 Task: Create a due date automation trigger when advanced on, on the wednesday after a card is due add content without an empty description at 11:00 AM.
Action: Mouse moved to (1125, 351)
Screenshot: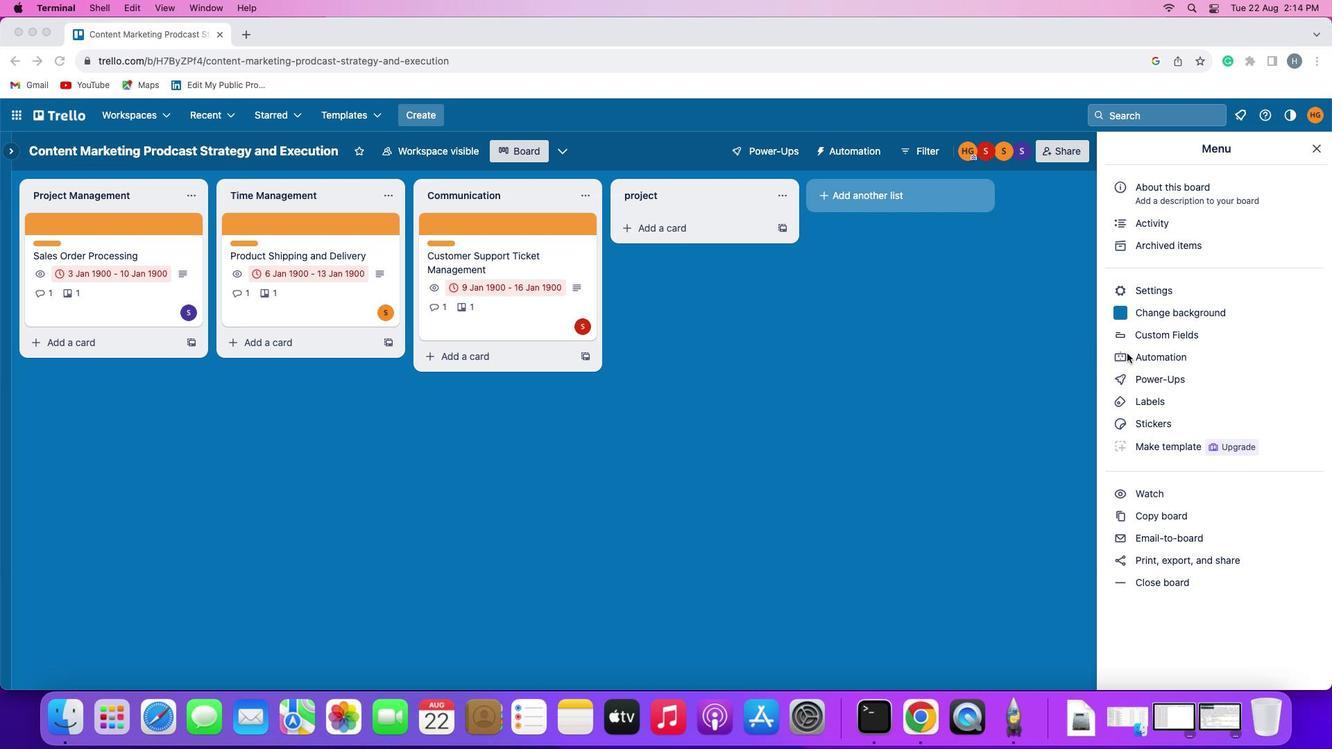 
Action: Mouse pressed left at (1125, 351)
Screenshot: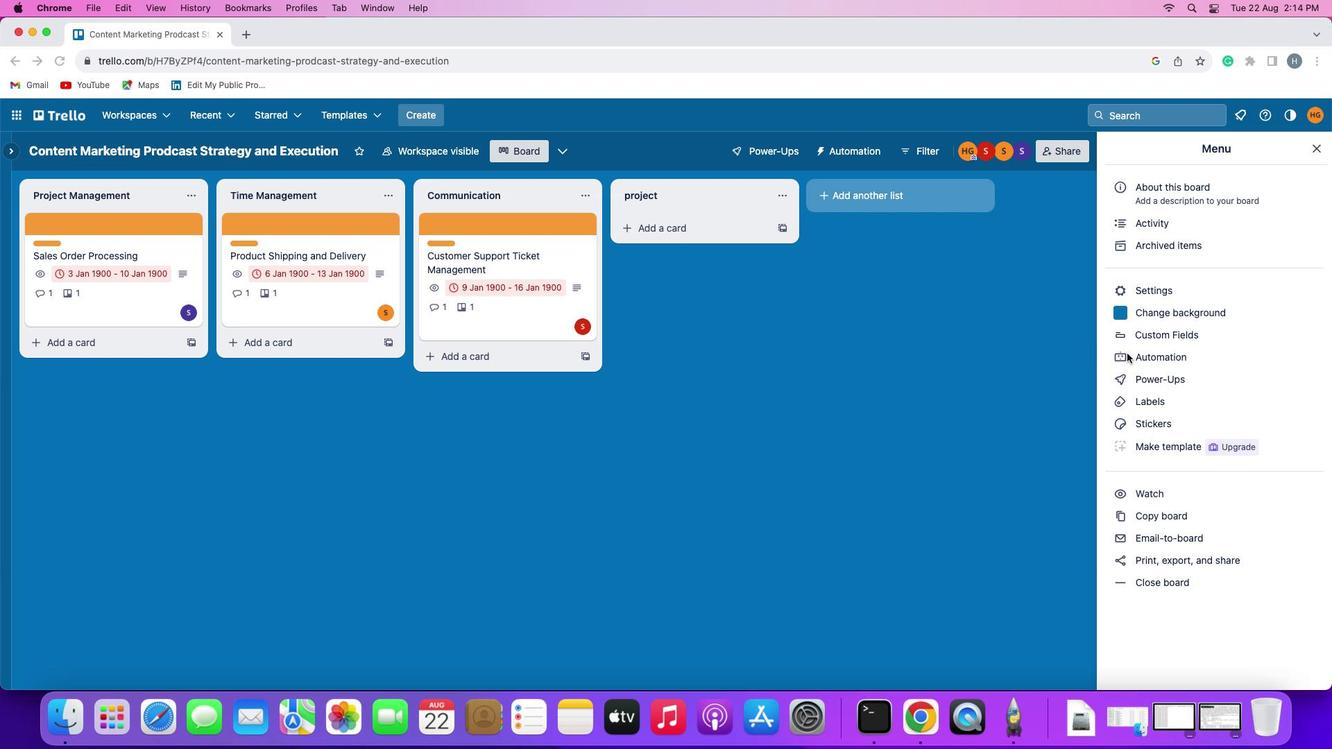 
Action: Mouse pressed left at (1125, 351)
Screenshot: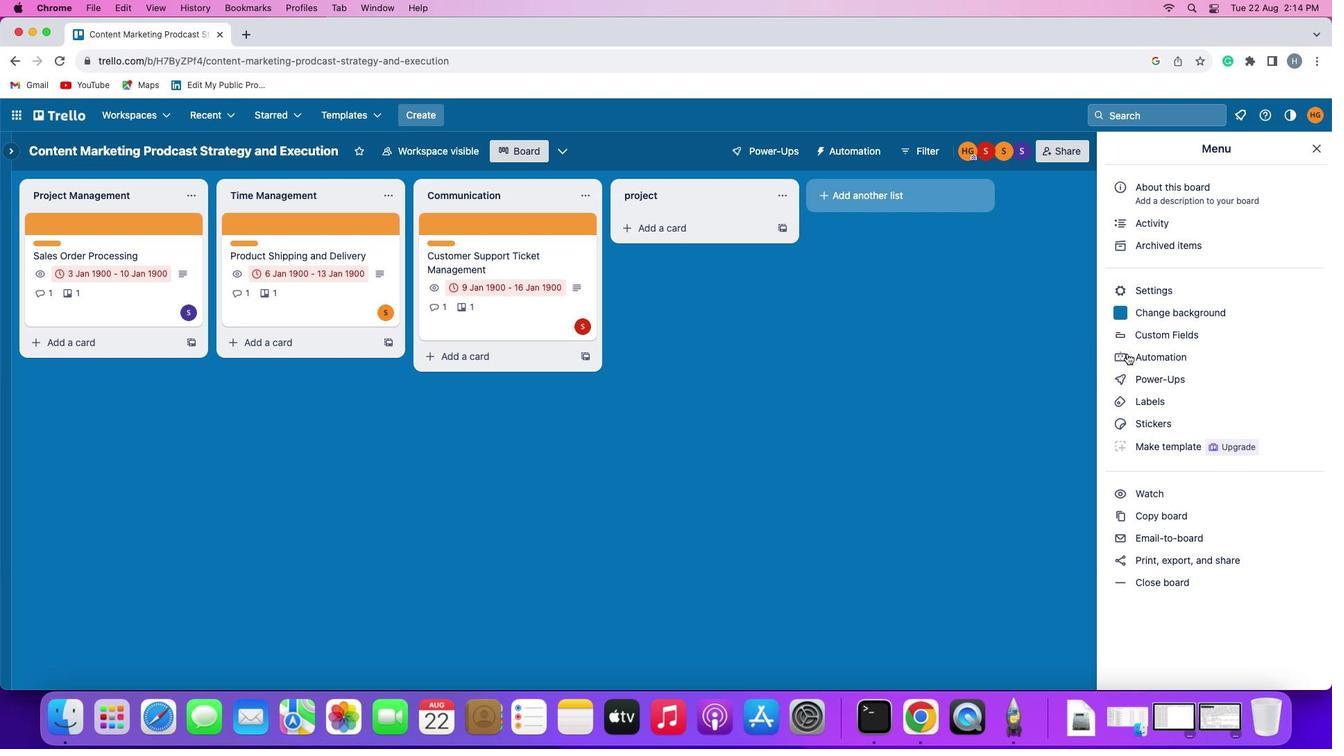 
Action: Mouse moved to (86, 328)
Screenshot: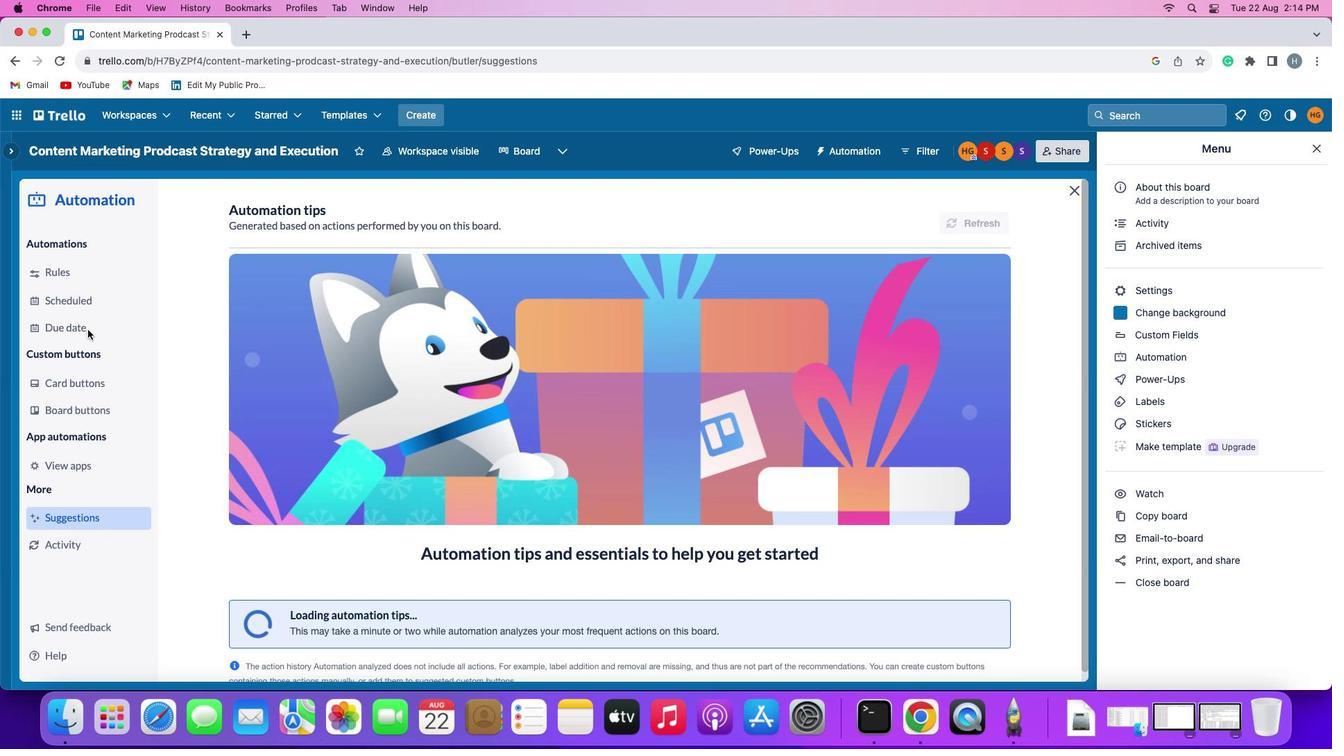
Action: Mouse pressed left at (86, 328)
Screenshot: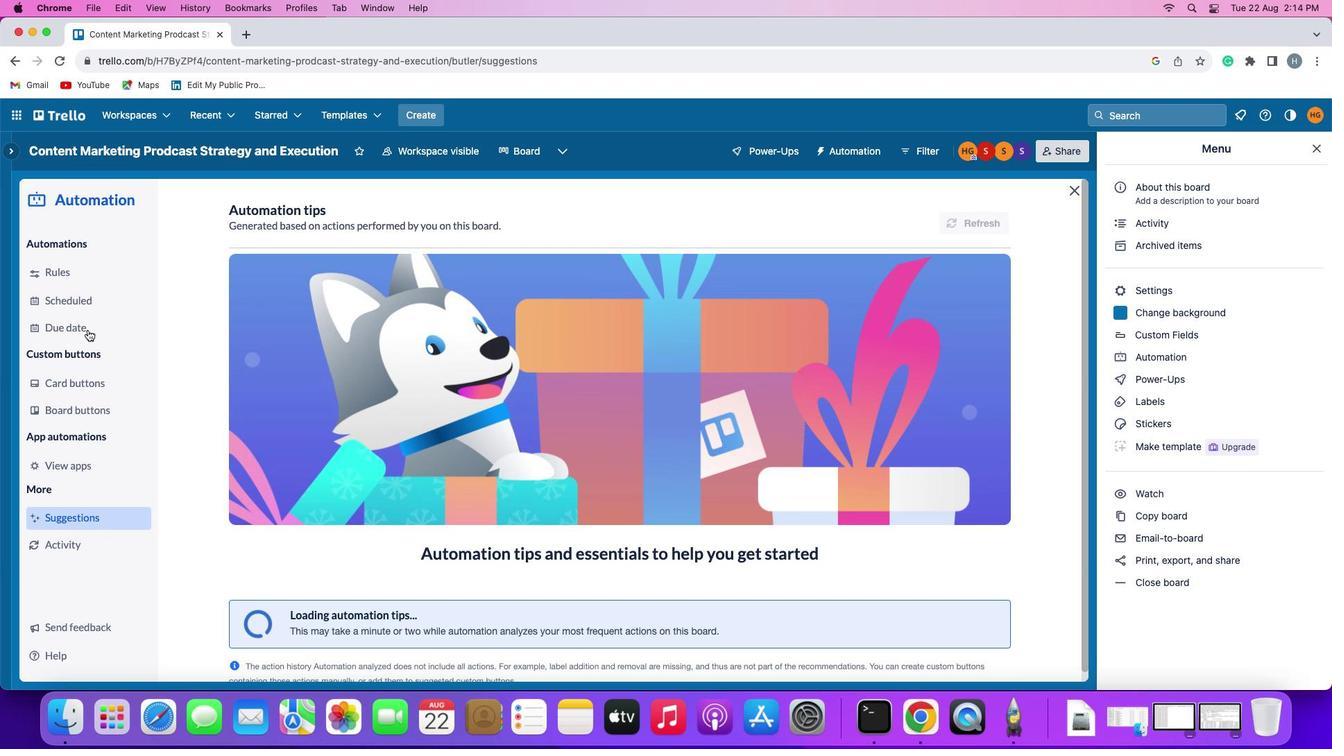 
Action: Mouse moved to (918, 211)
Screenshot: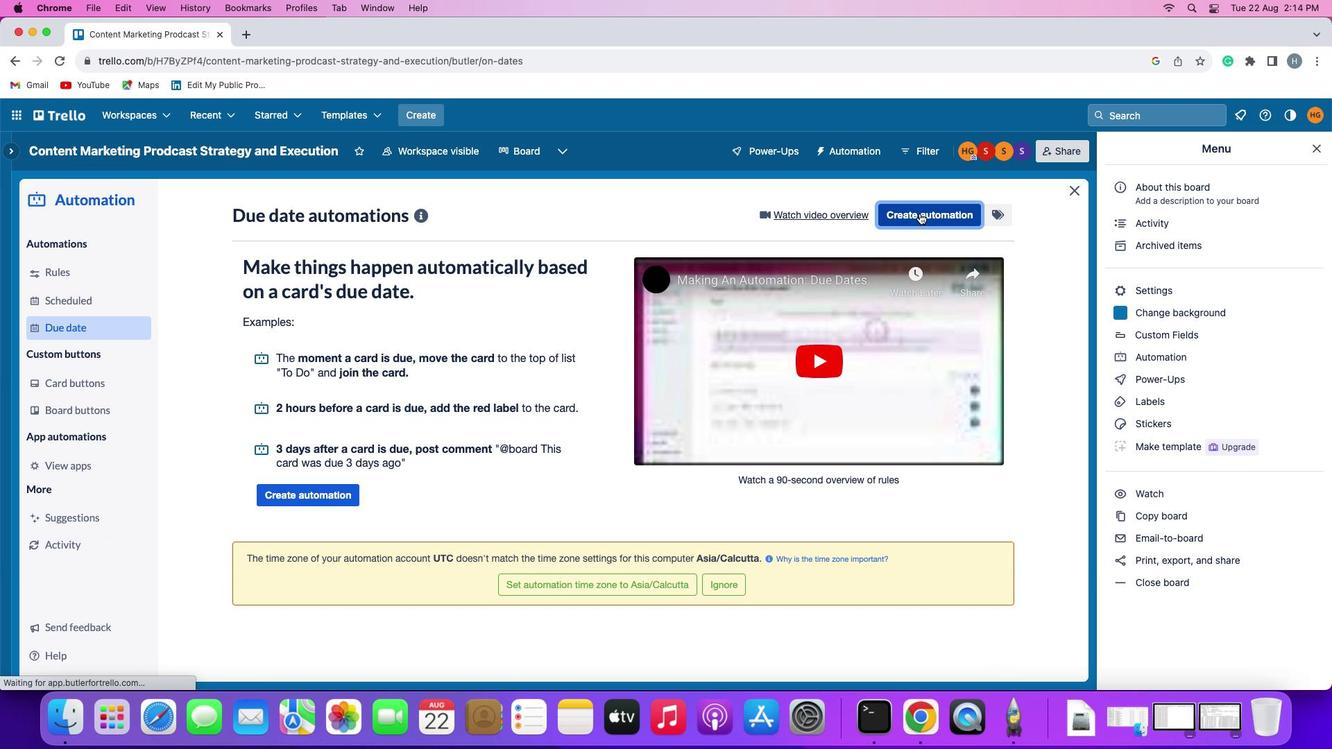 
Action: Mouse pressed left at (918, 211)
Screenshot: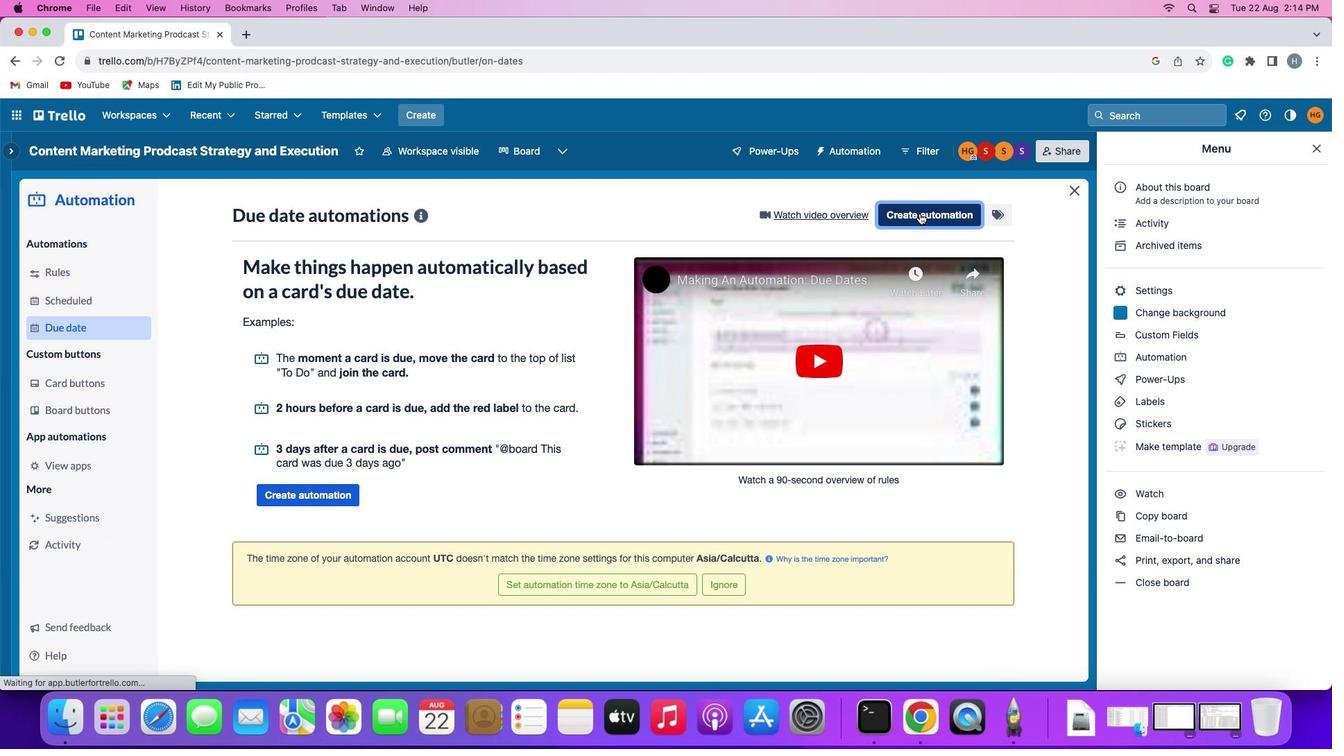 
Action: Mouse moved to (267, 346)
Screenshot: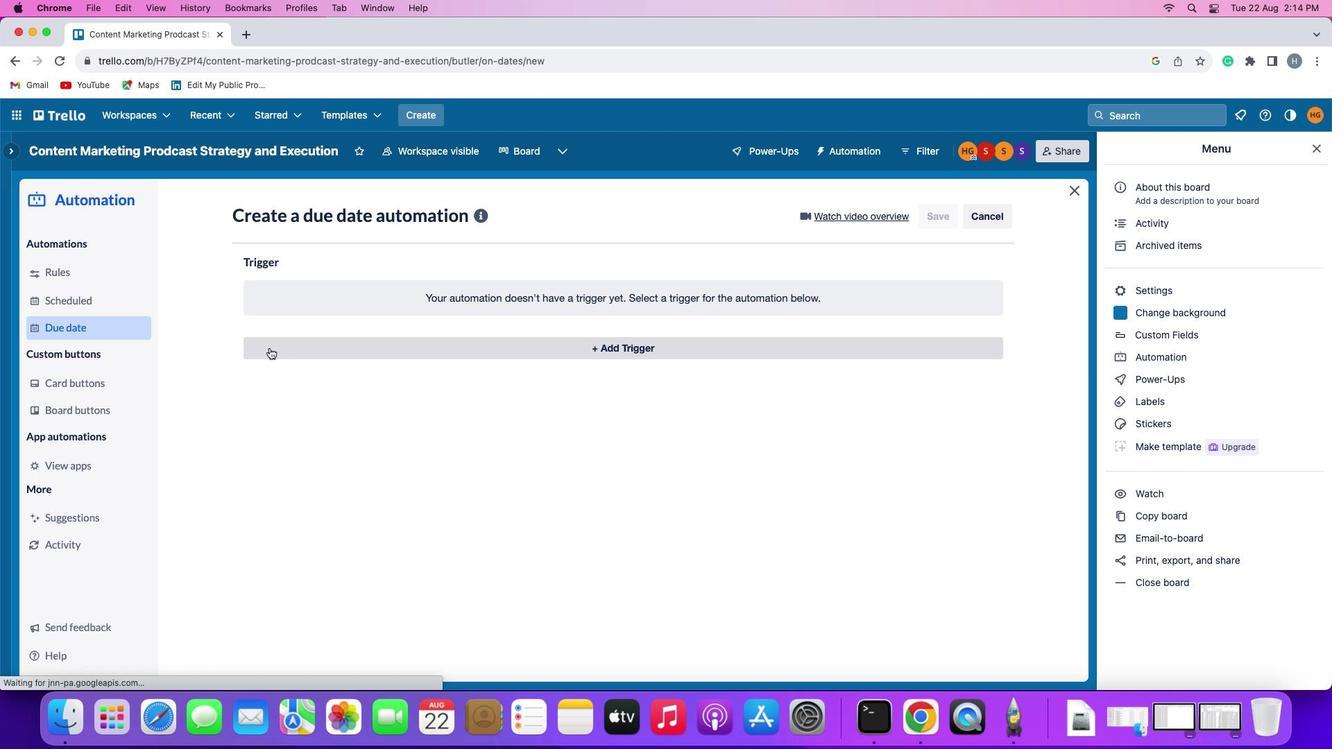 
Action: Mouse pressed left at (267, 346)
Screenshot: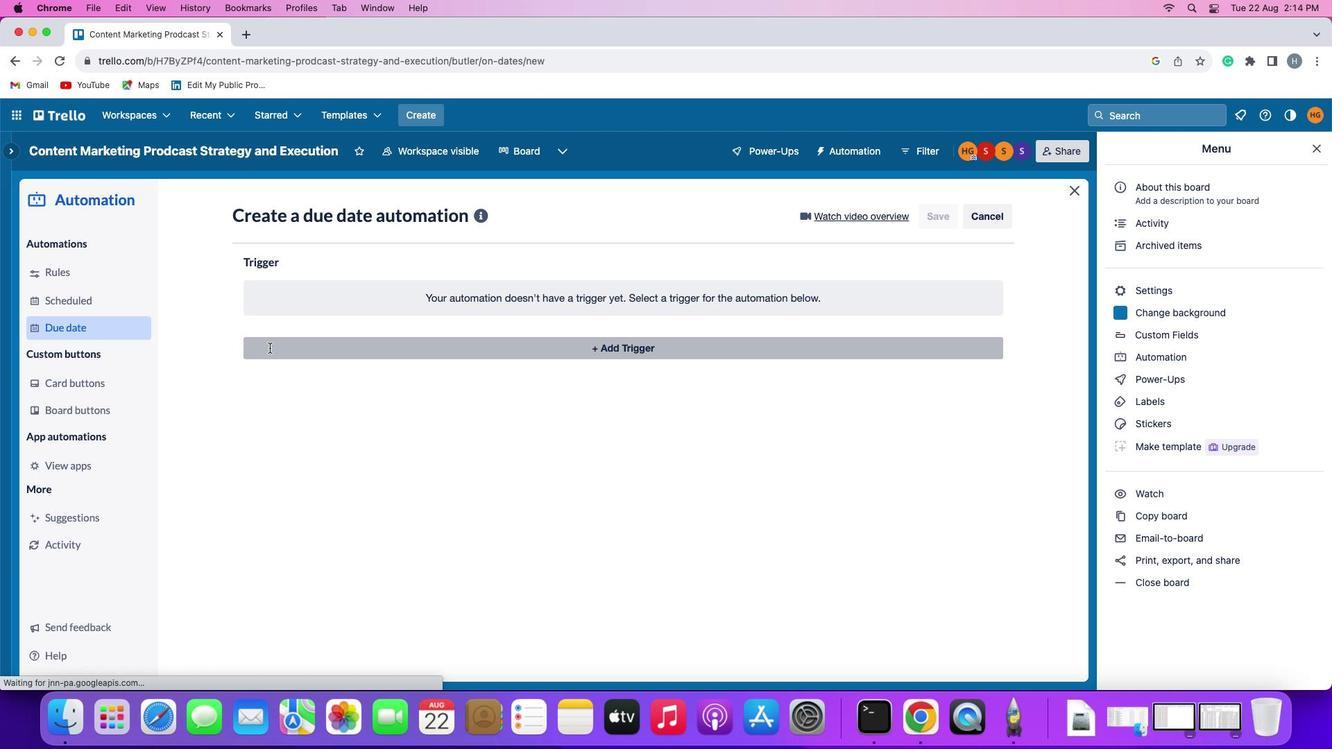 
Action: Mouse moved to (300, 598)
Screenshot: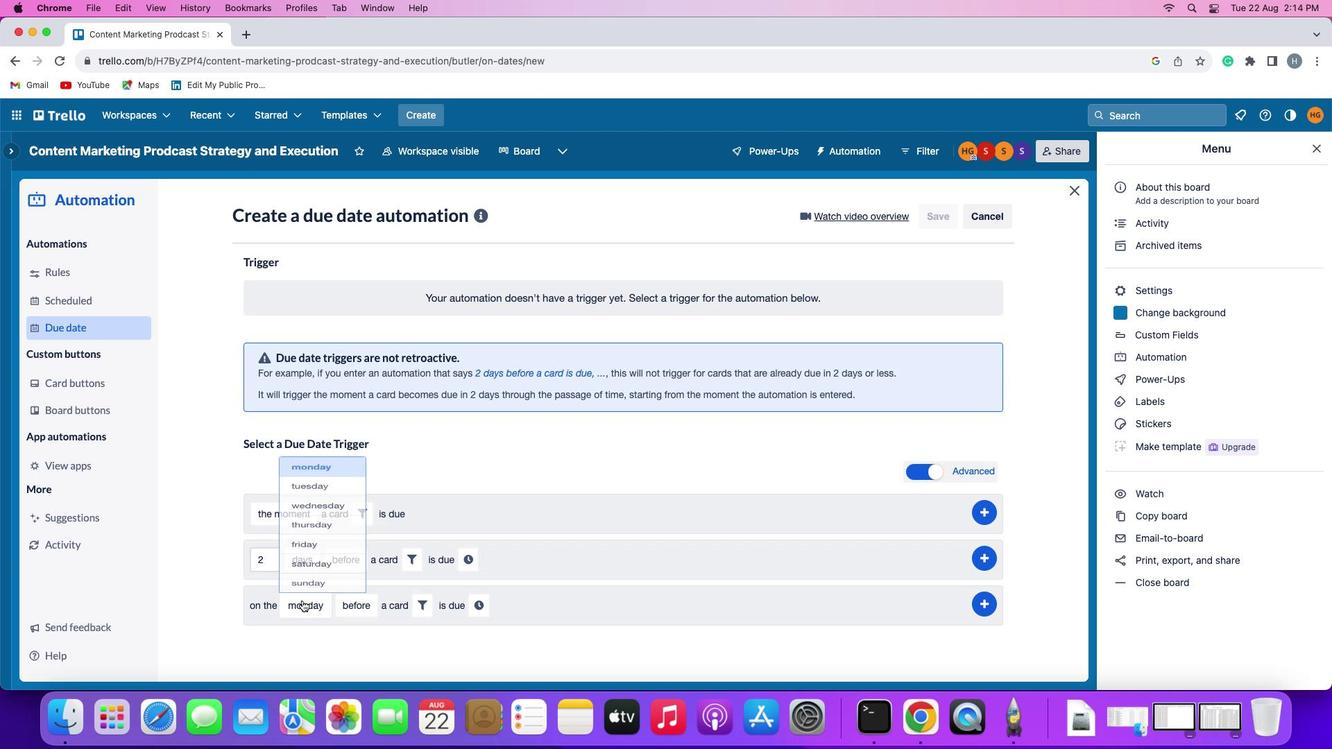 
Action: Mouse pressed left at (300, 598)
Screenshot: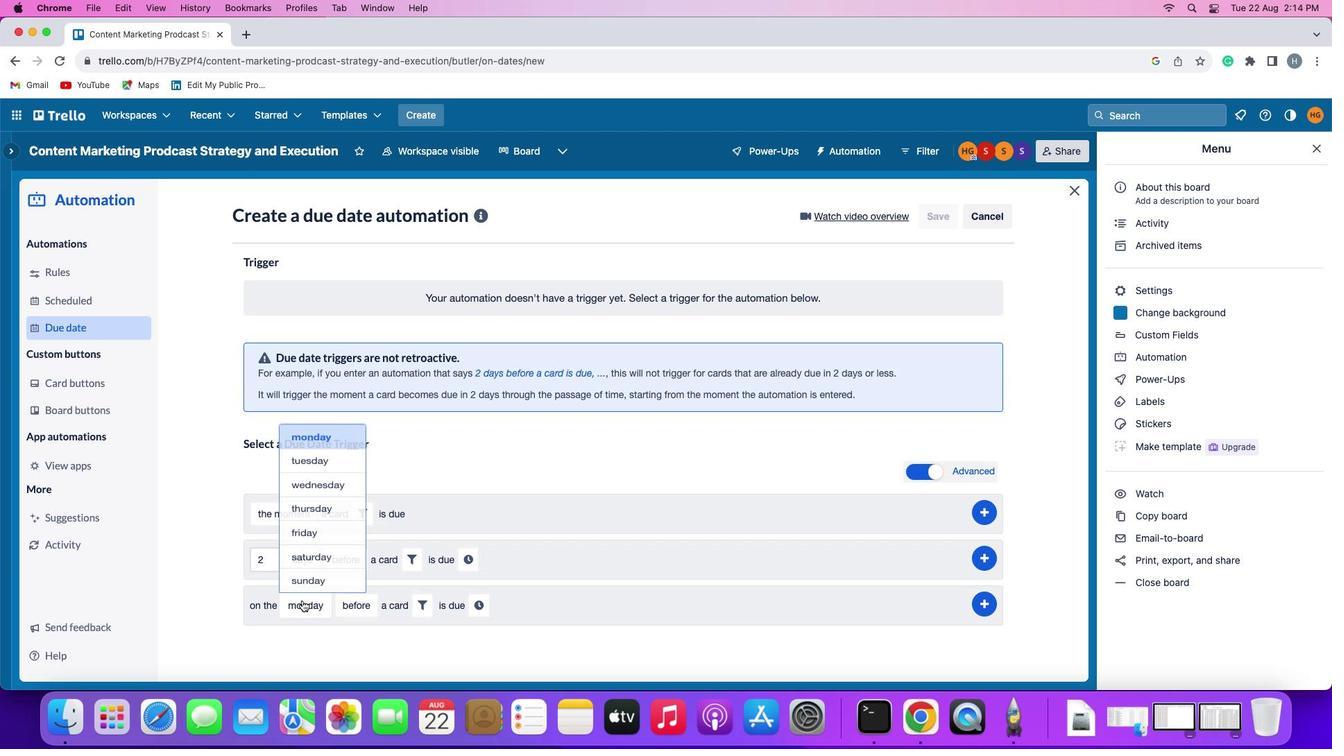 
Action: Mouse moved to (327, 465)
Screenshot: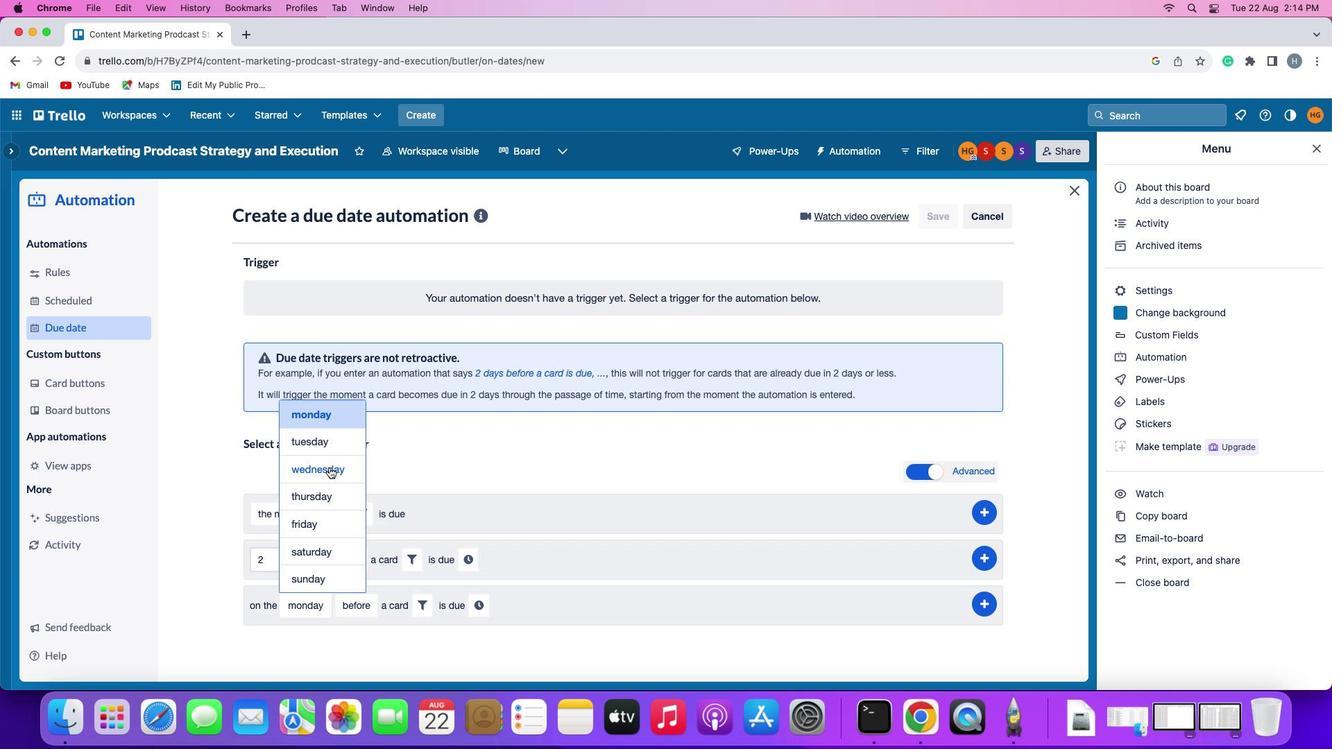 
Action: Mouse pressed left at (327, 465)
Screenshot: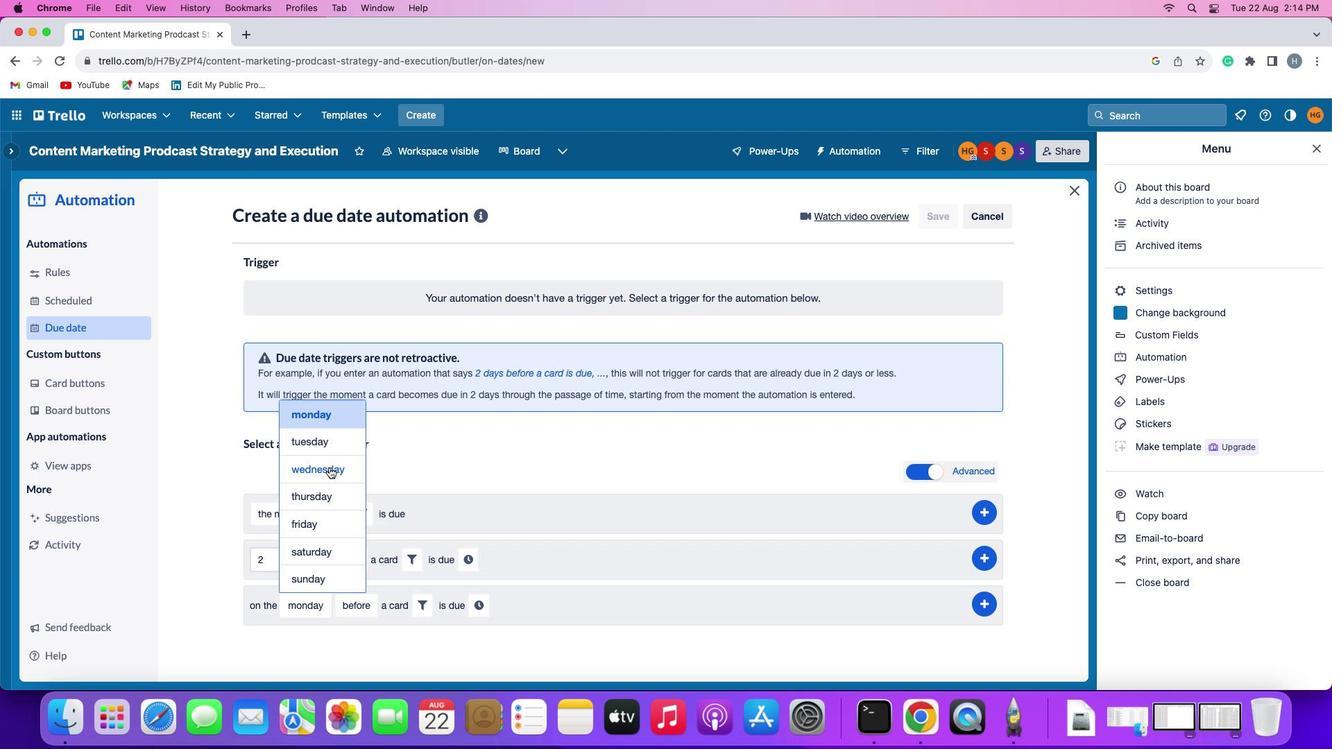 
Action: Mouse moved to (377, 605)
Screenshot: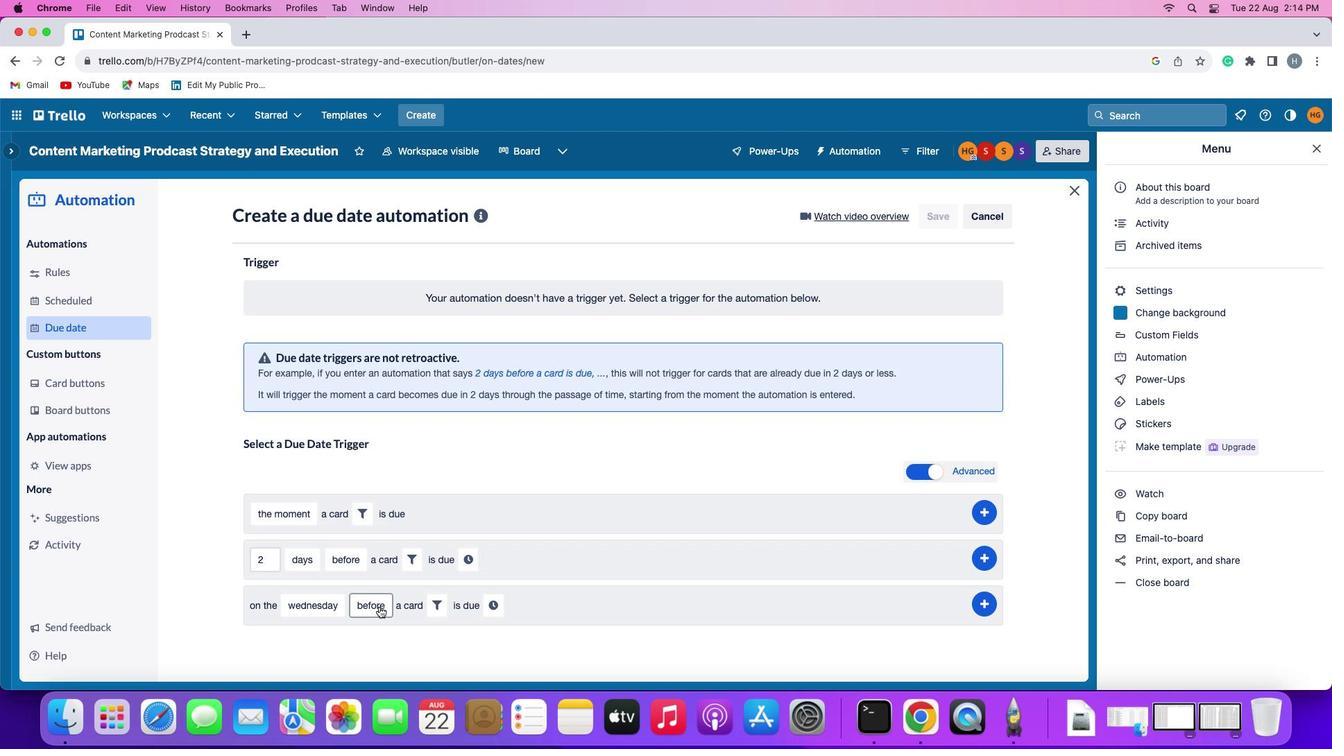 
Action: Mouse pressed left at (377, 605)
Screenshot: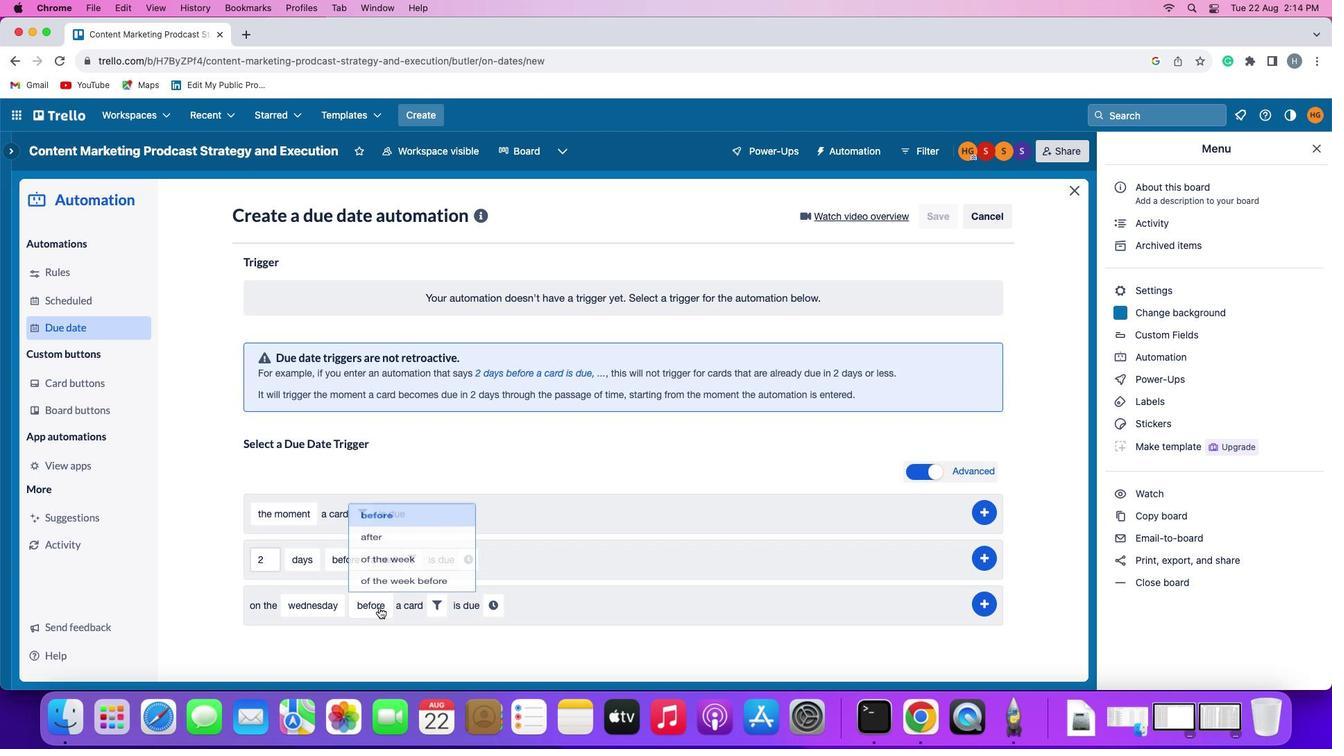 
Action: Mouse moved to (396, 525)
Screenshot: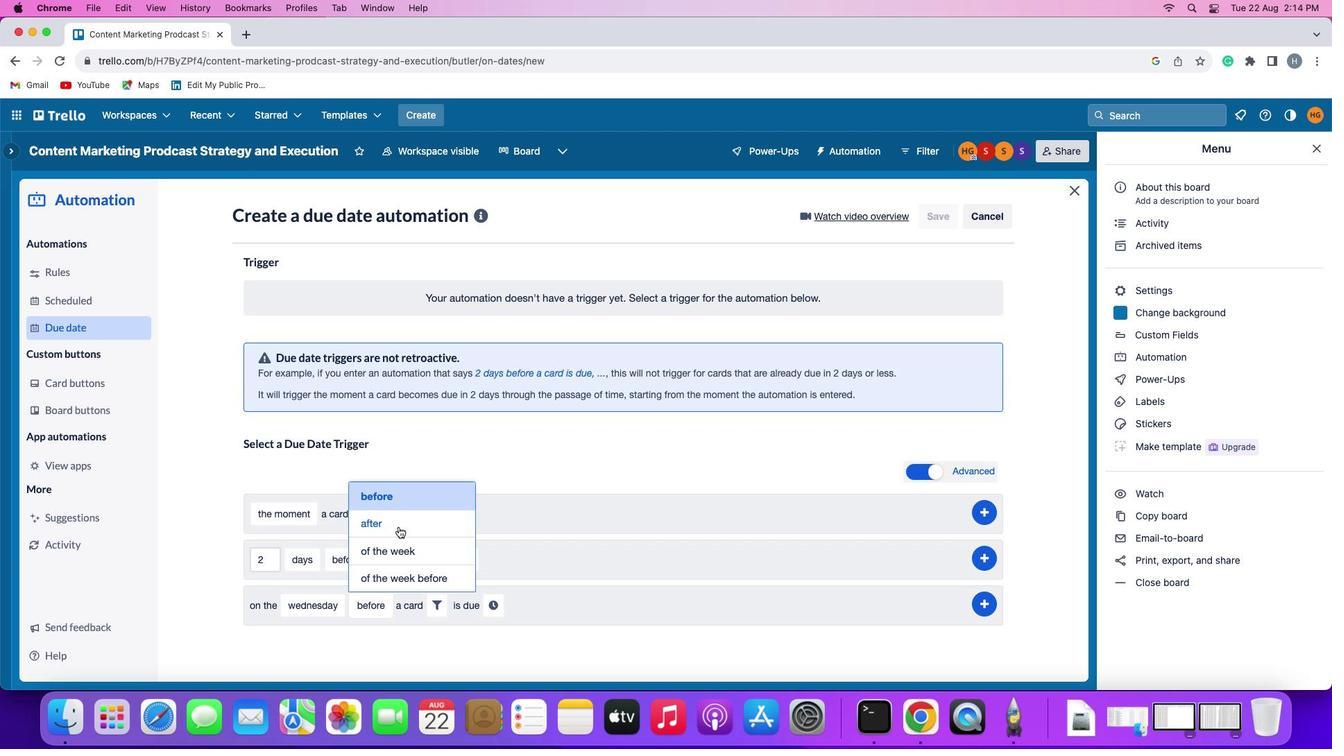 
Action: Mouse pressed left at (396, 525)
Screenshot: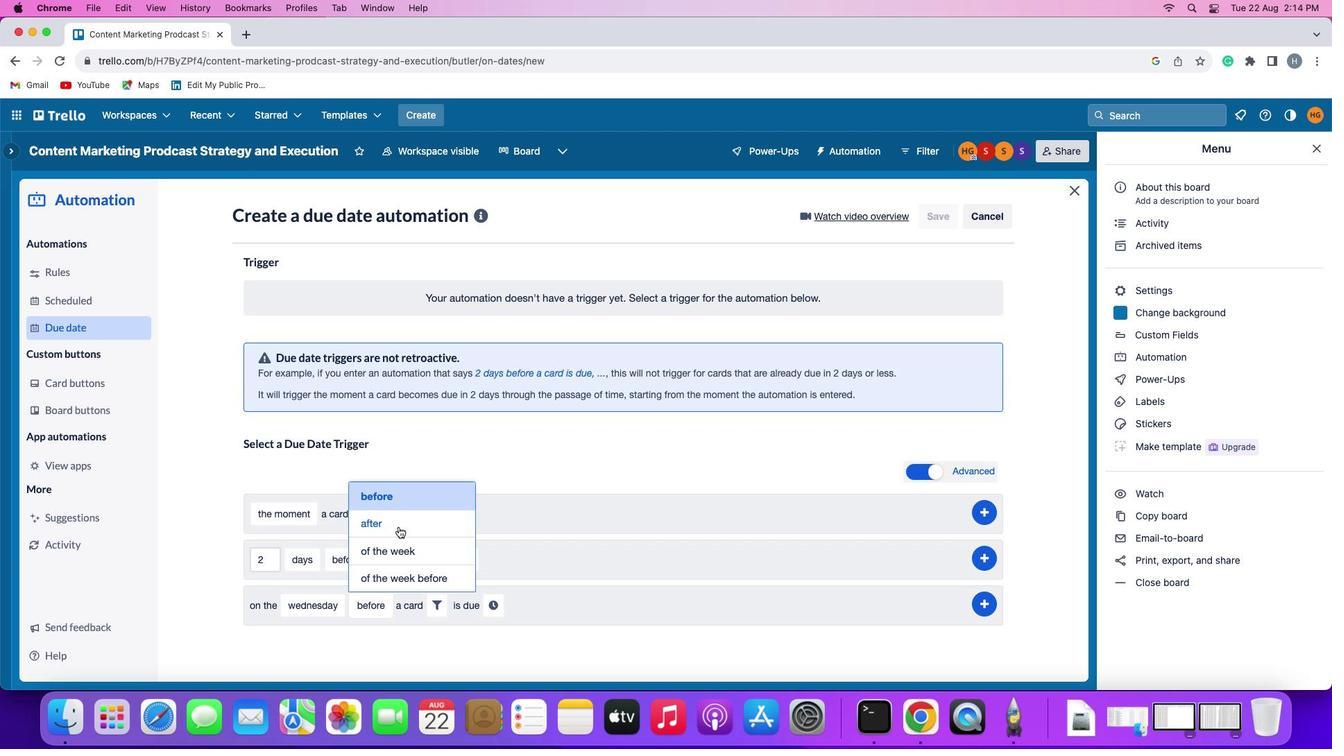
Action: Mouse moved to (431, 608)
Screenshot: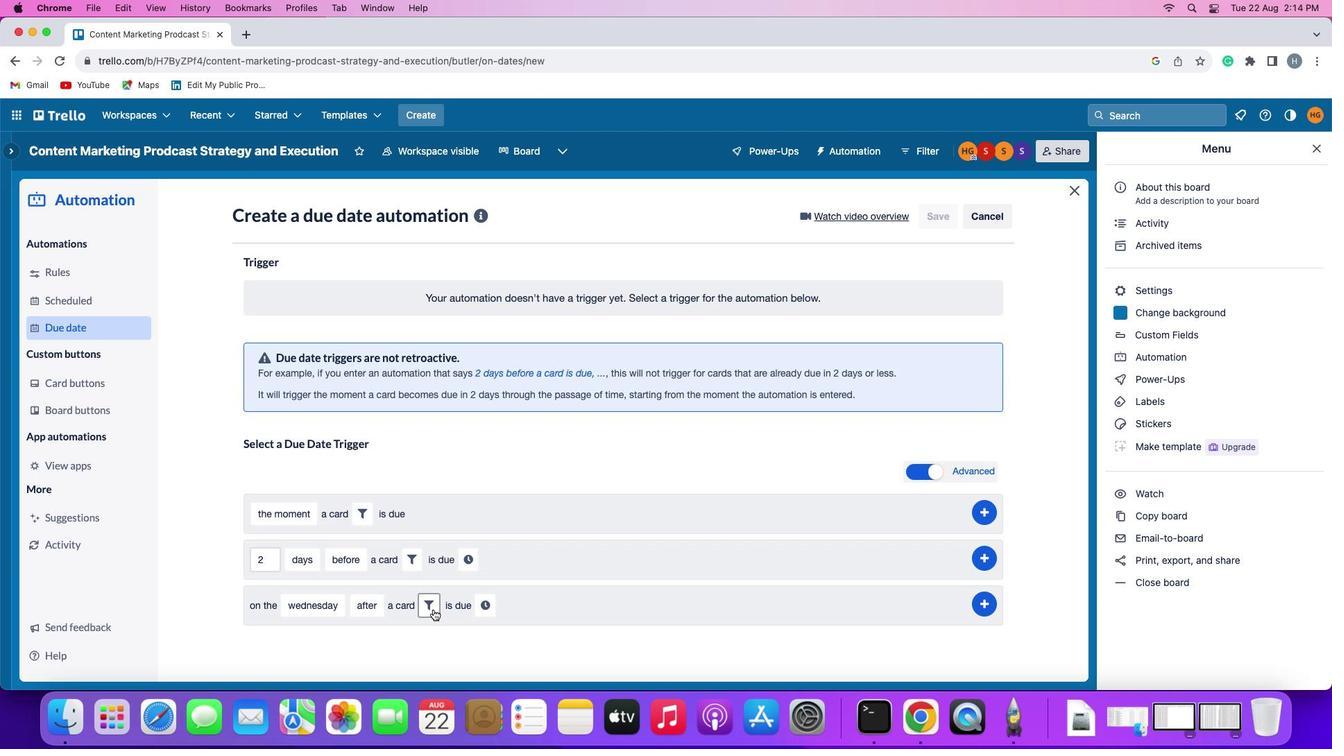 
Action: Mouse pressed left at (431, 608)
Screenshot: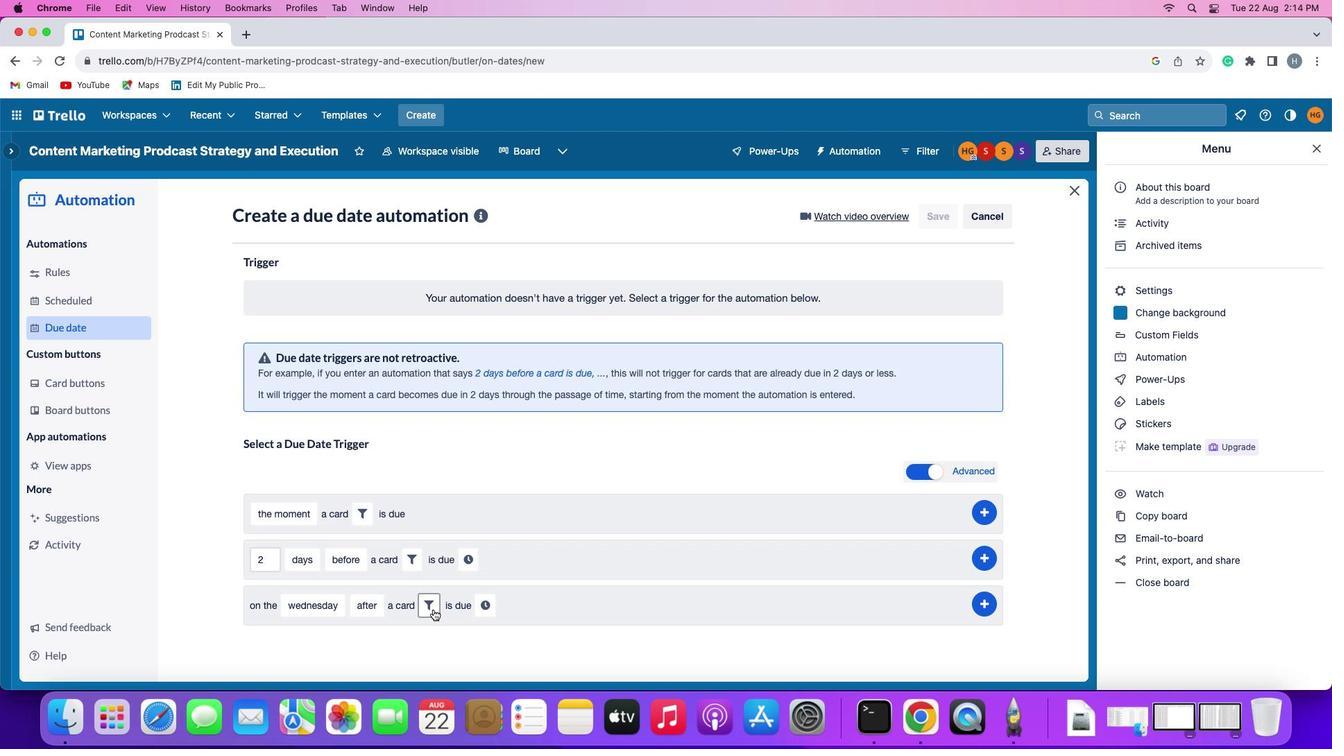 
Action: Mouse moved to (589, 644)
Screenshot: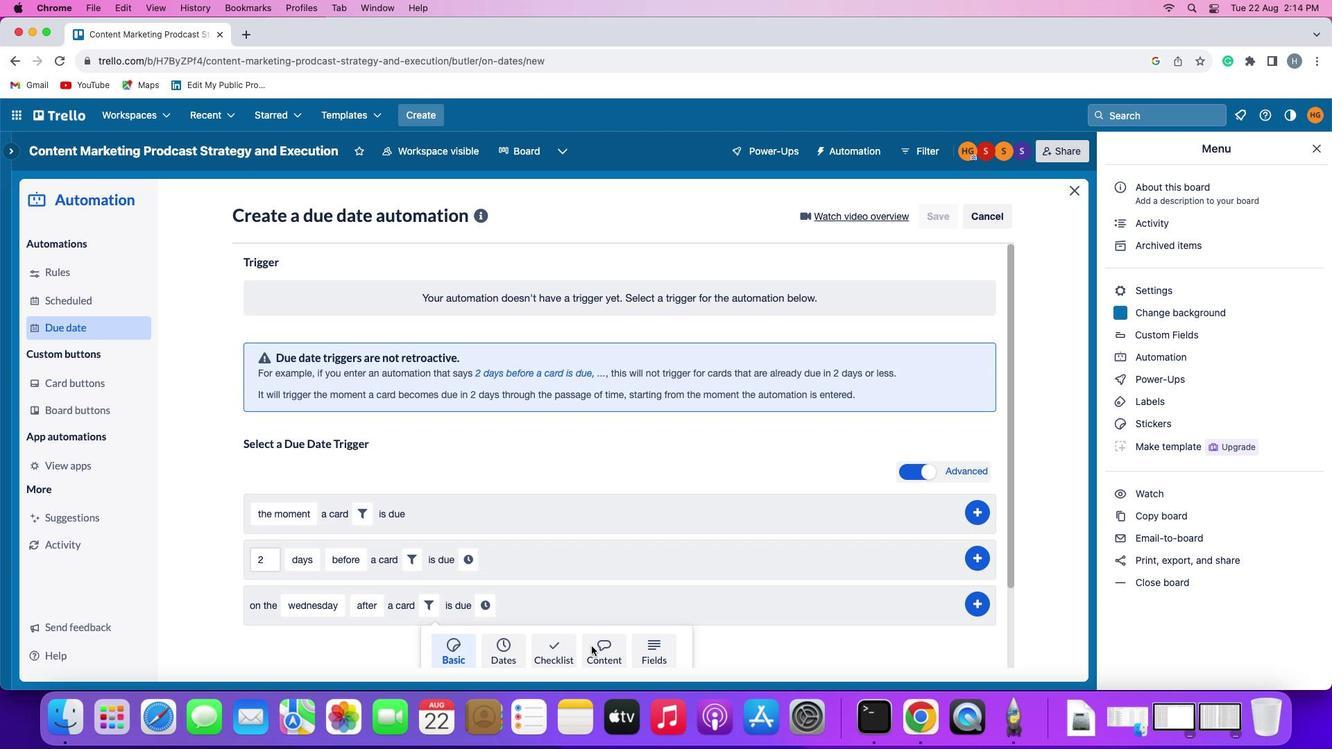 
Action: Mouse pressed left at (589, 644)
Screenshot: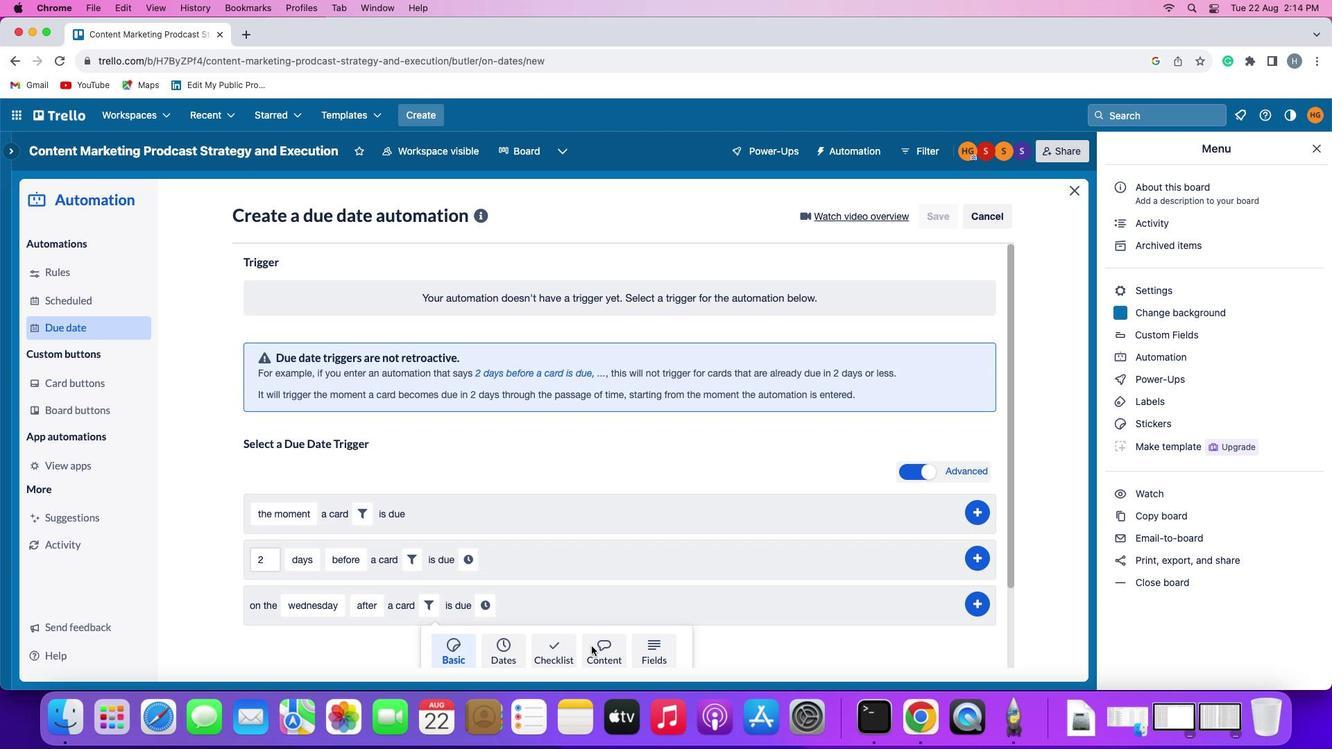 
Action: Mouse moved to (378, 630)
Screenshot: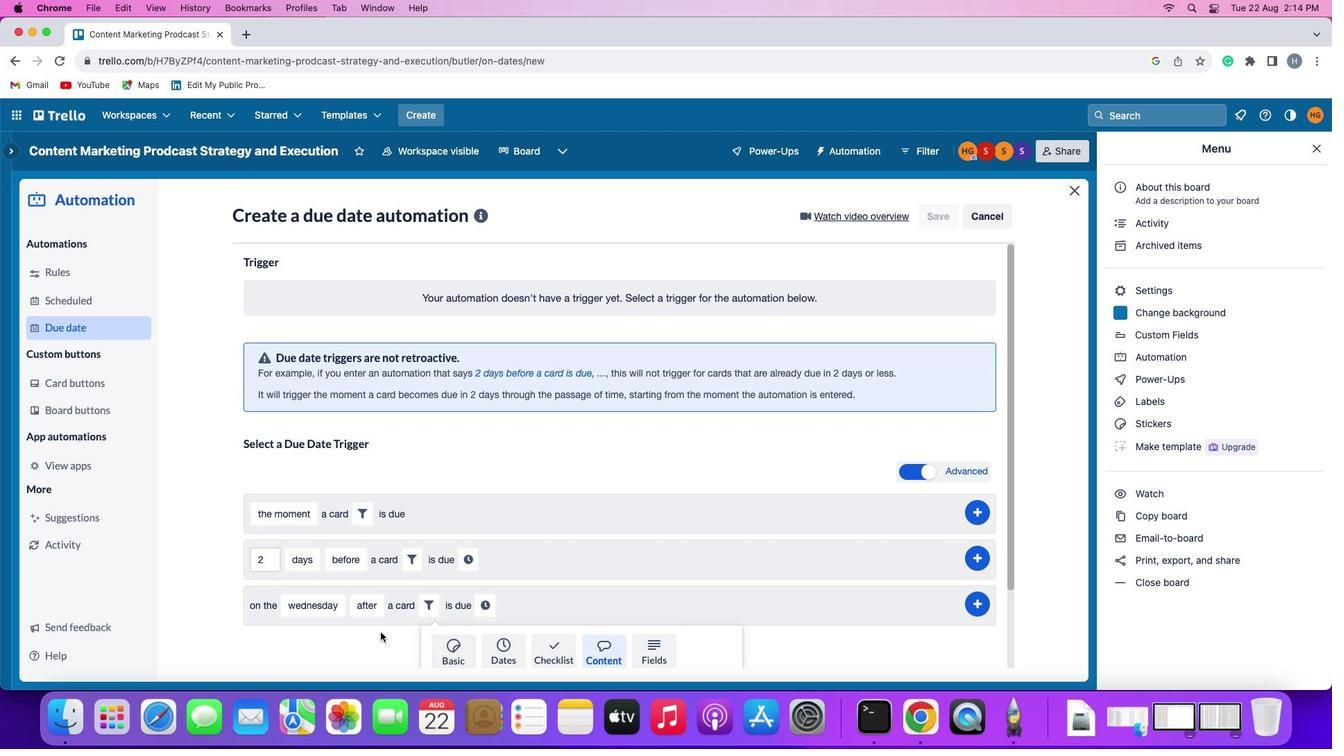 
Action: Mouse scrolled (378, 630) with delta (-1, -2)
Screenshot: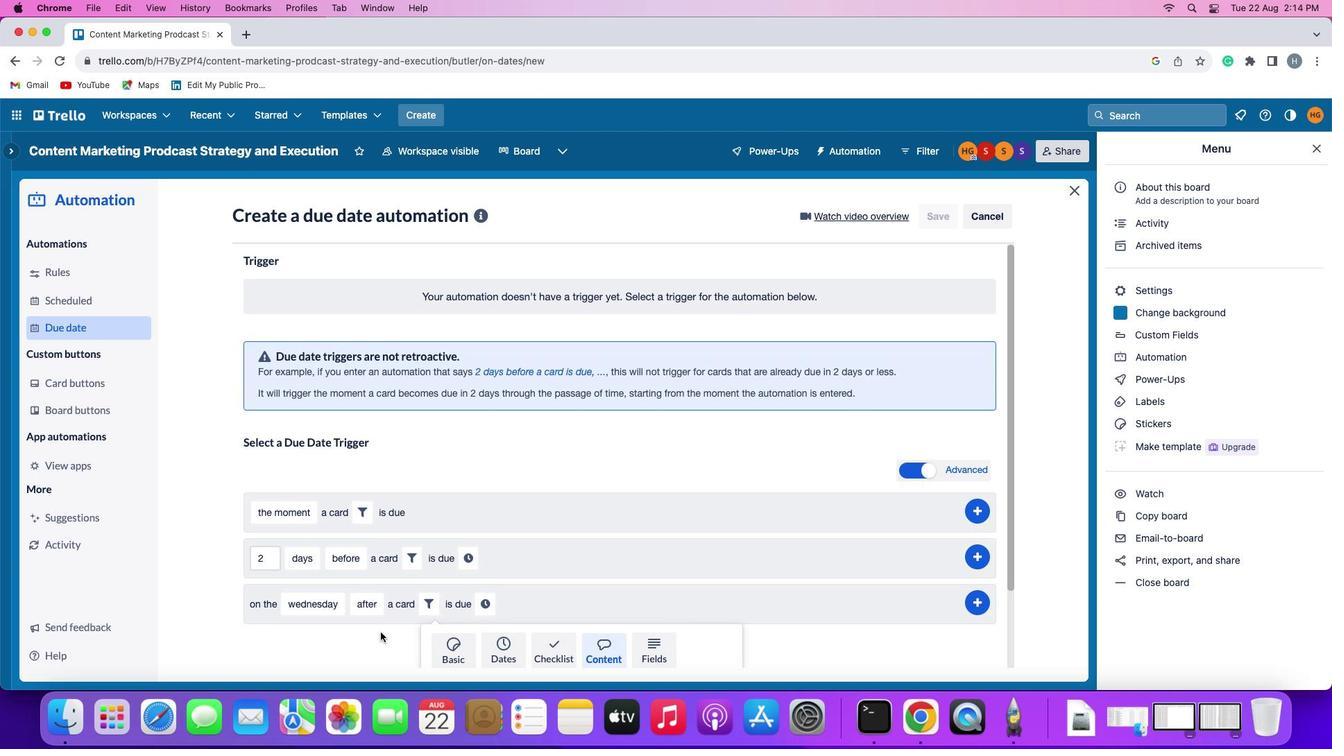 
Action: Mouse scrolled (378, 630) with delta (-1, -2)
Screenshot: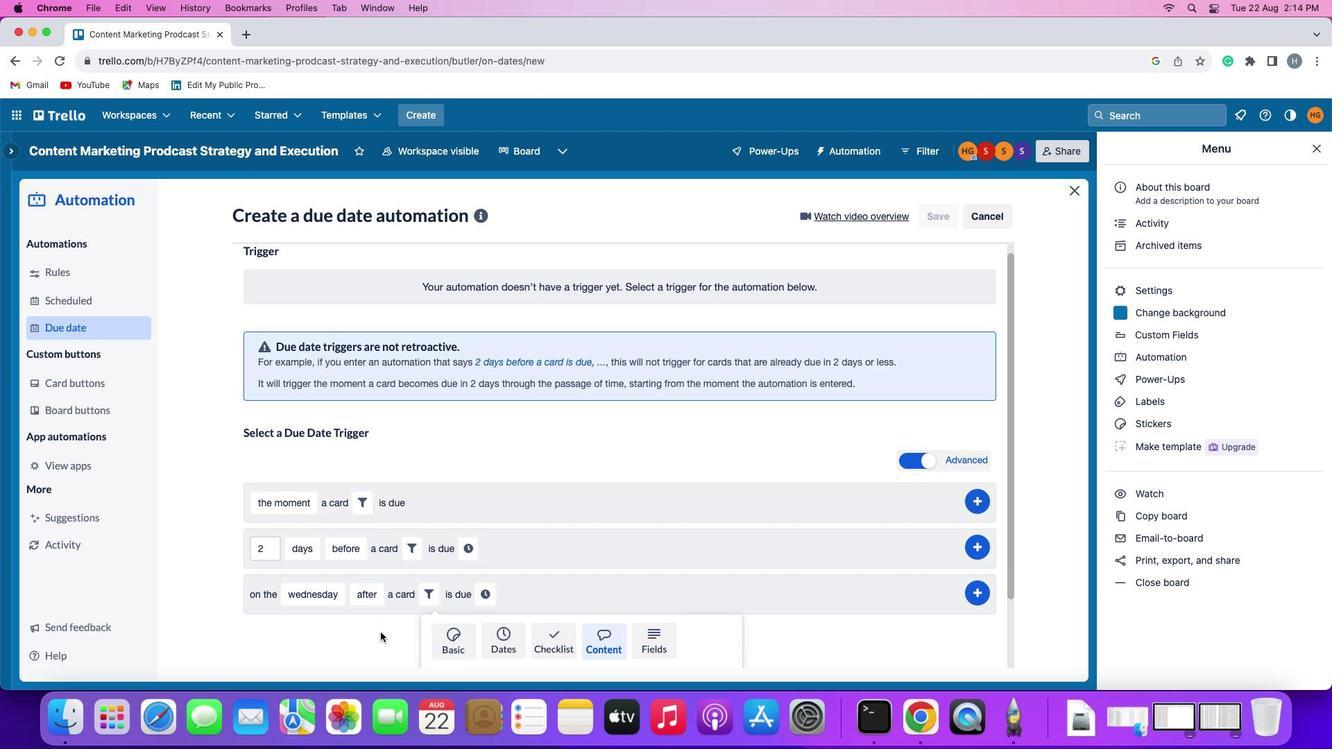 
Action: Mouse scrolled (378, 630) with delta (-1, -3)
Screenshot: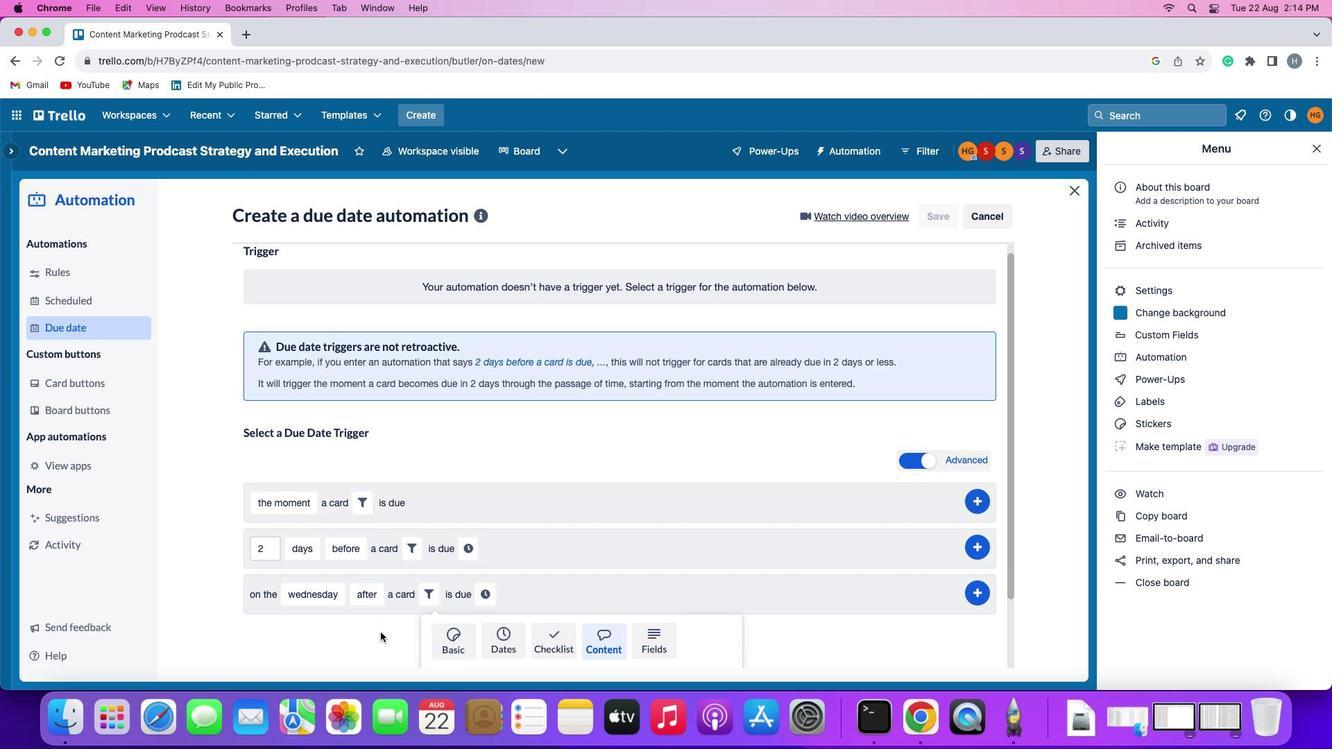 
Action: Mouse scrolled (378, 630) with delta (-1, -4)
Screenshot: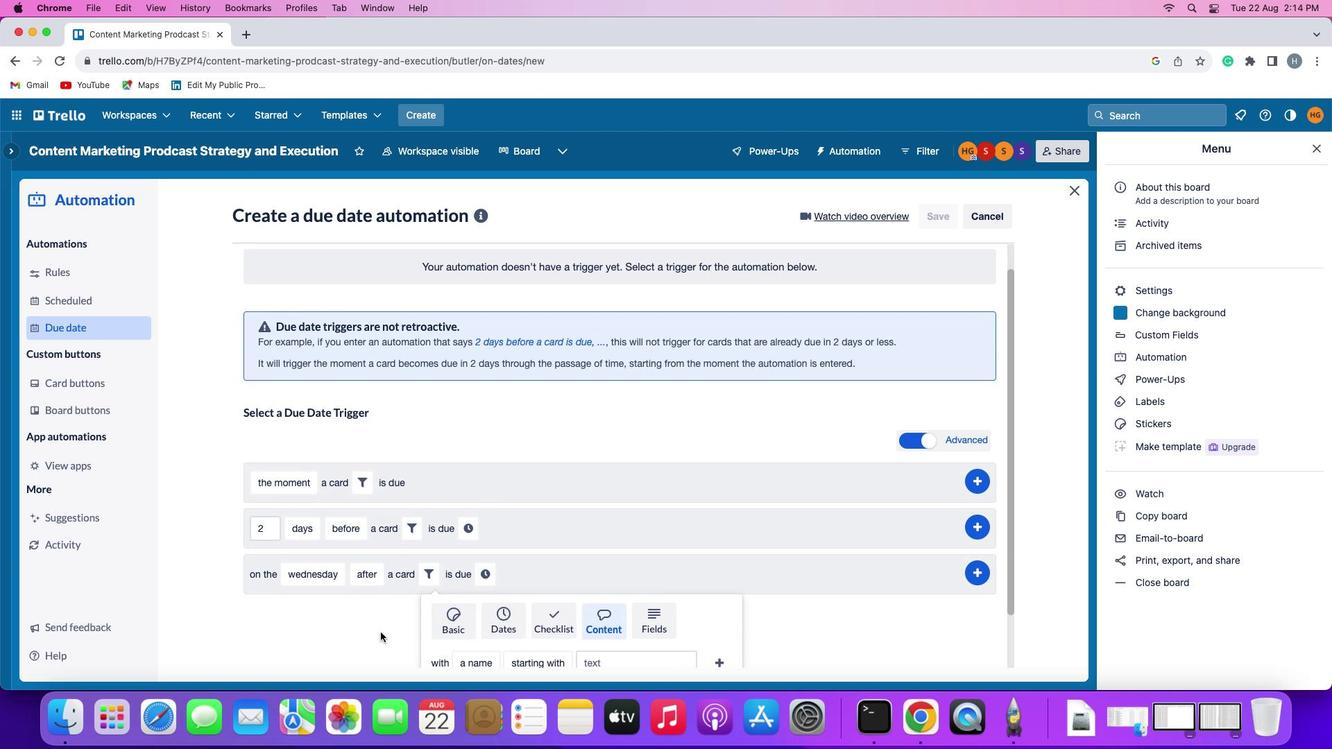 
Action: Mouse scrolled (378, 630) with delta (-1, -5)
Screenshot: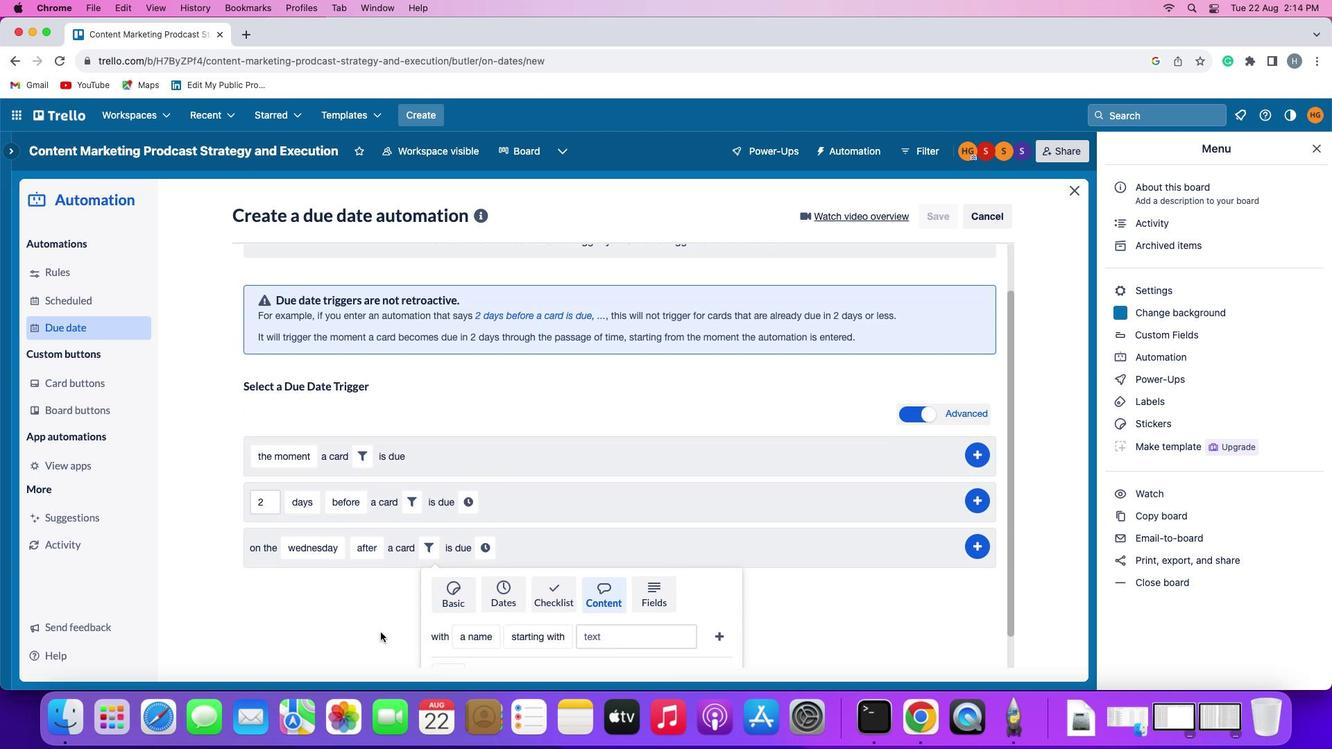 
Action: Mouse scrolled (378, 630) with delta (-1, -2)
Screenshot: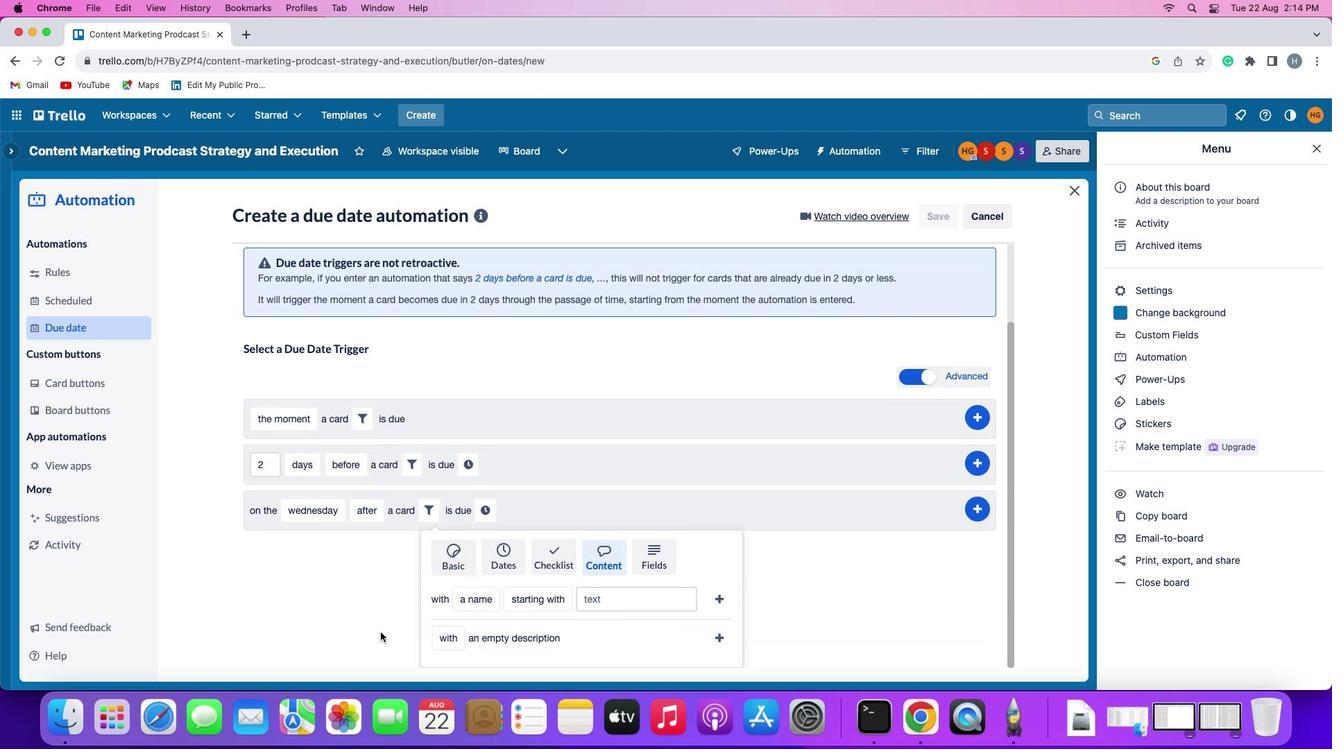 
Action: Mouse scrolled (378, 630) with delta (-1, -2)
Screenshot: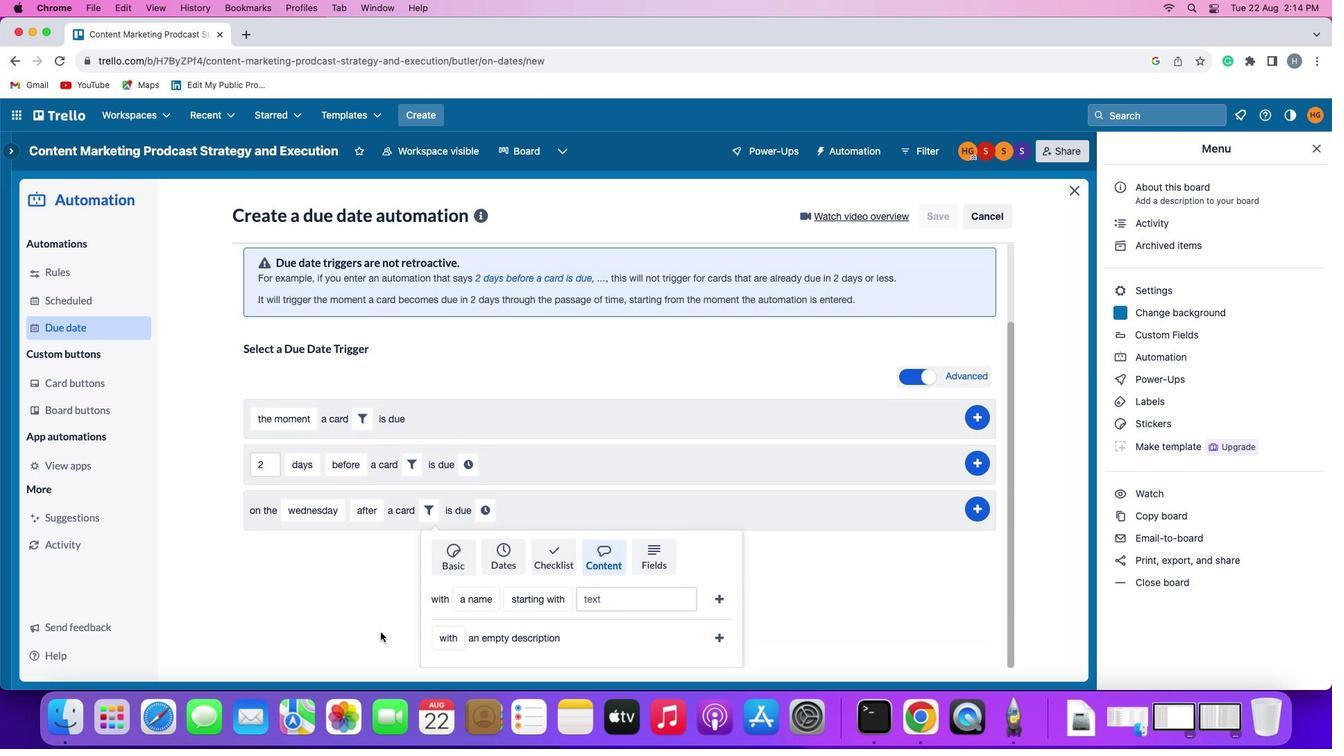 
Action: Mouse scrolled (378, 630) with delta (-1, -3)
Screenshot: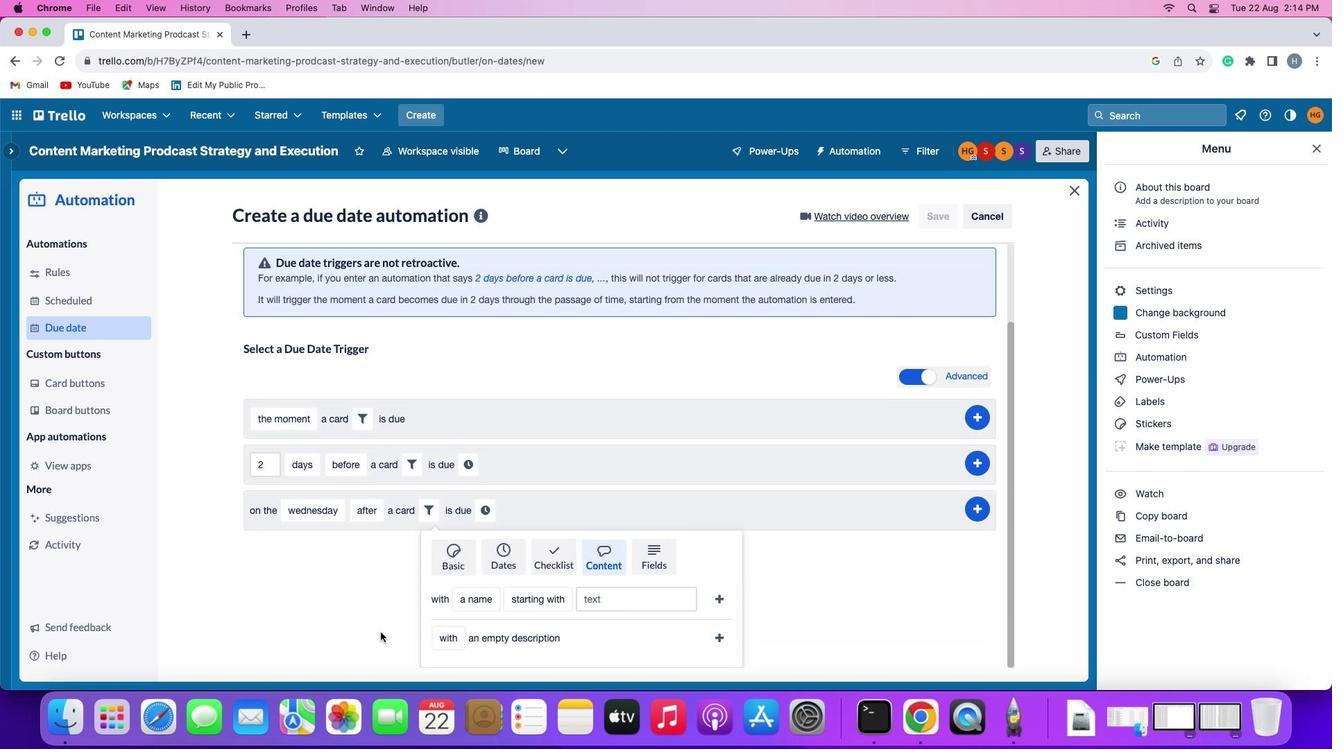 
Action: Mouse moved to (440, 630)
Screenshot: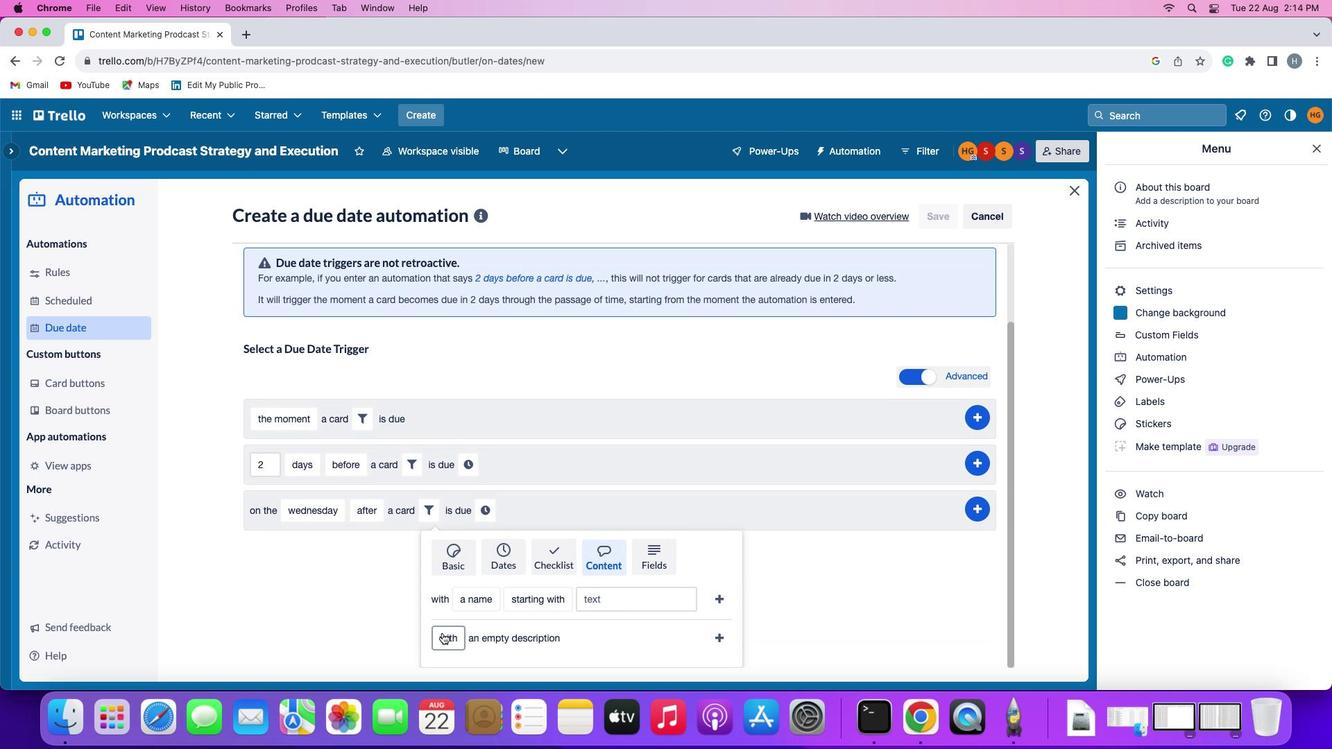 
Action: Mouse pressed left at (440, 630)
Screenshot: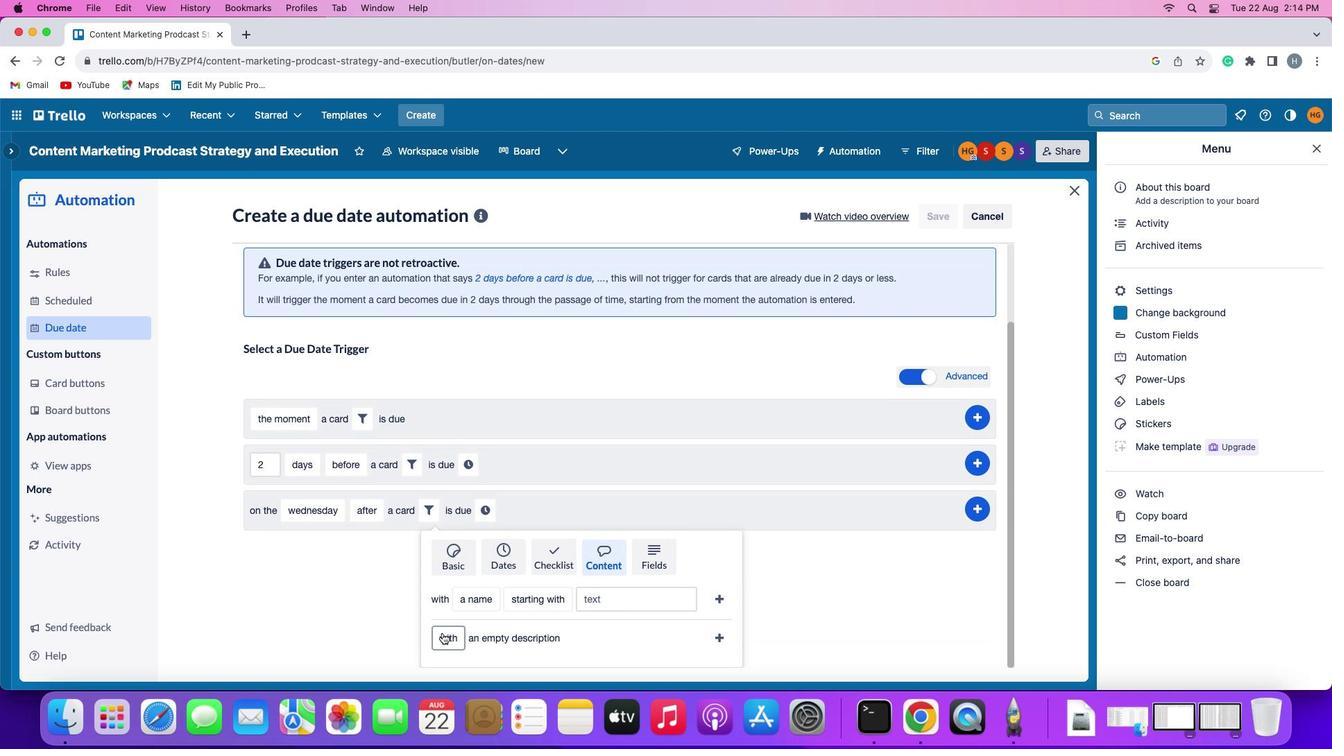 
Action: Mouse moved to (446, 617)
Screenshot: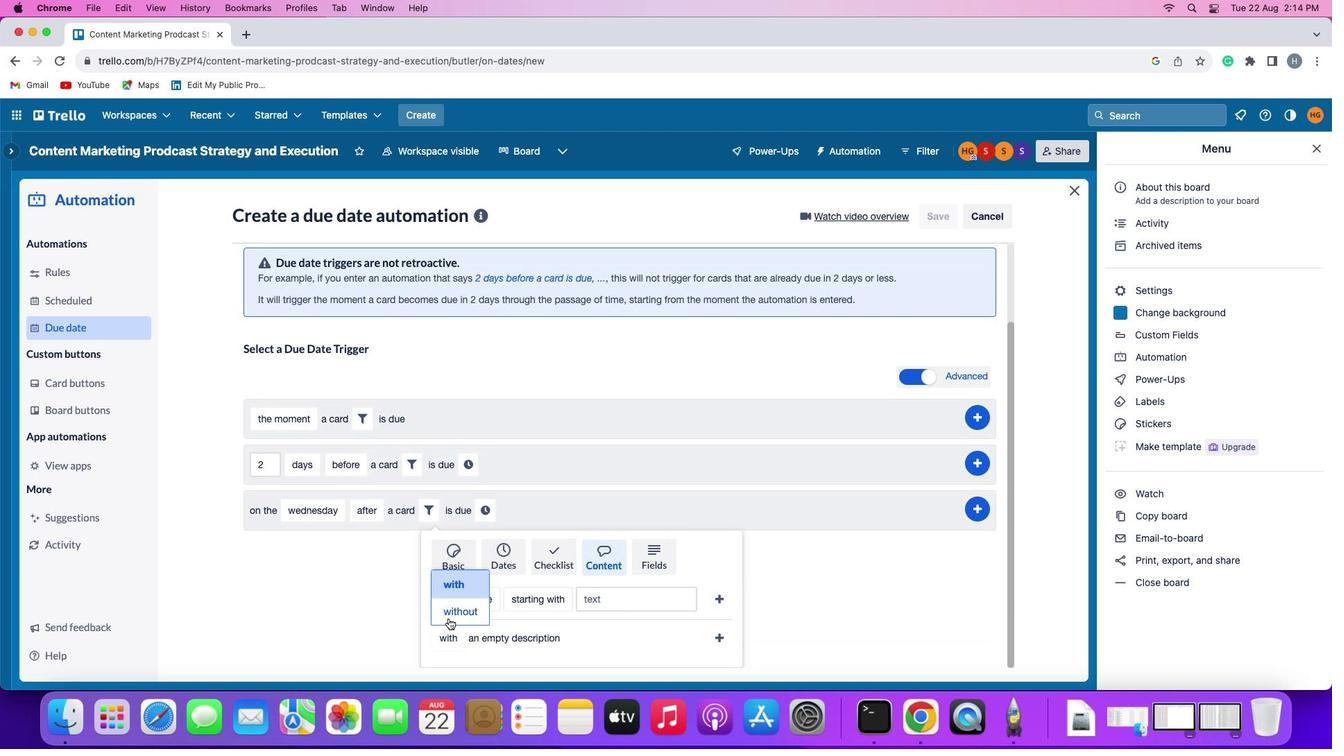 
Action: Mouse pressed left at (446, 617)
Screenshot: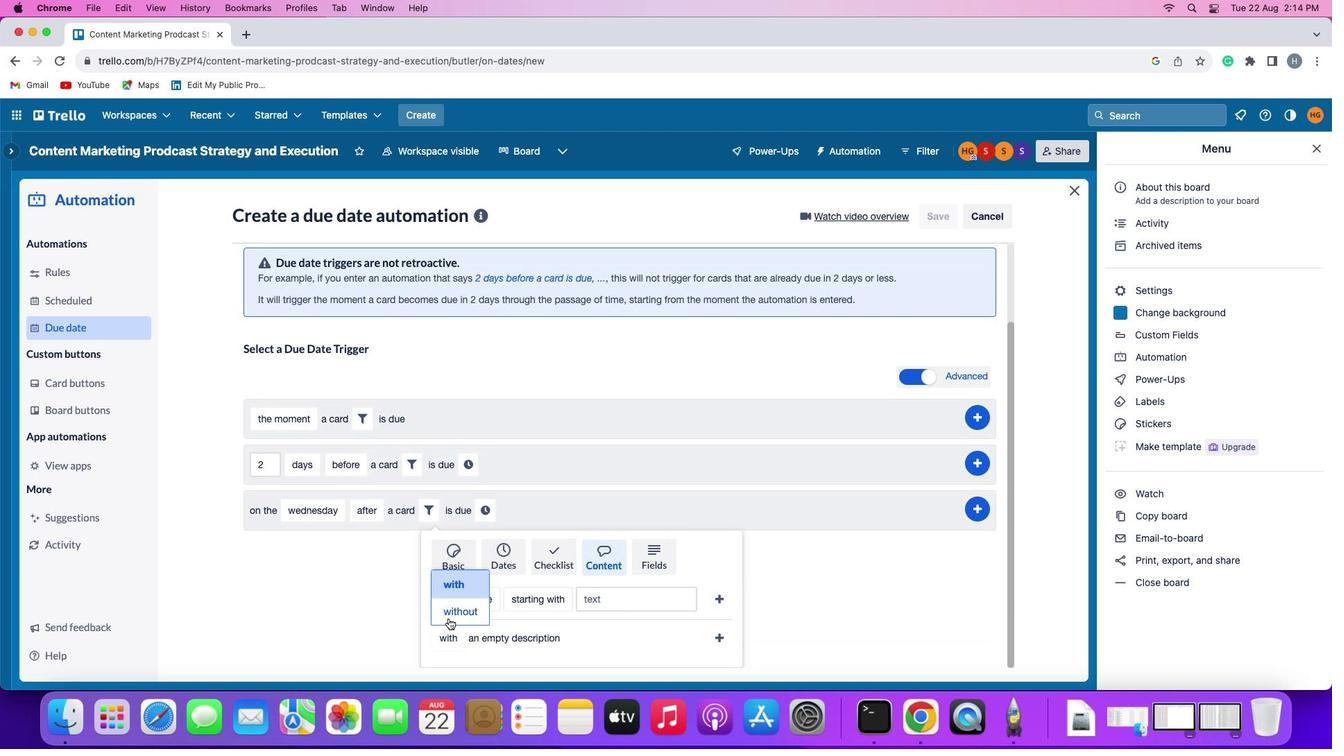 
Action: Mouse moved to (722, 633)
Screenshot: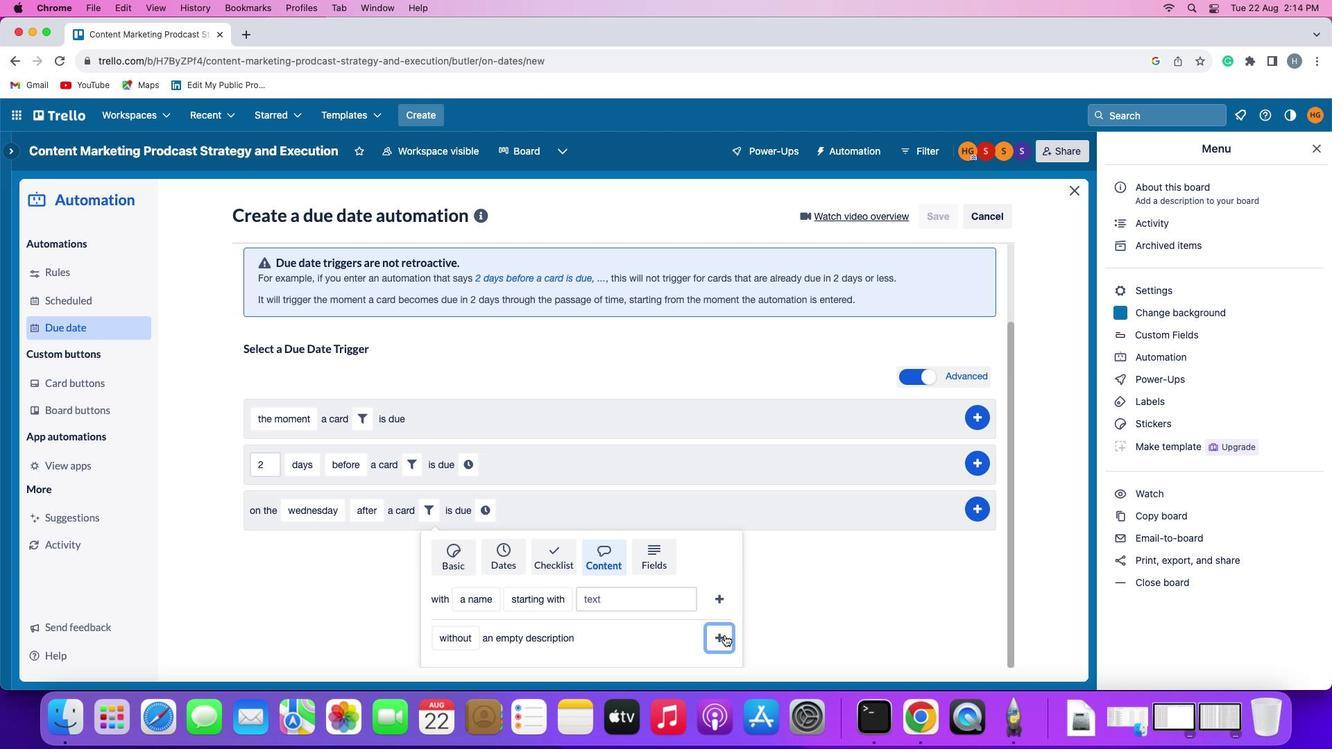 
Action: Mouse pressed left at (722, 633)
Screenshot: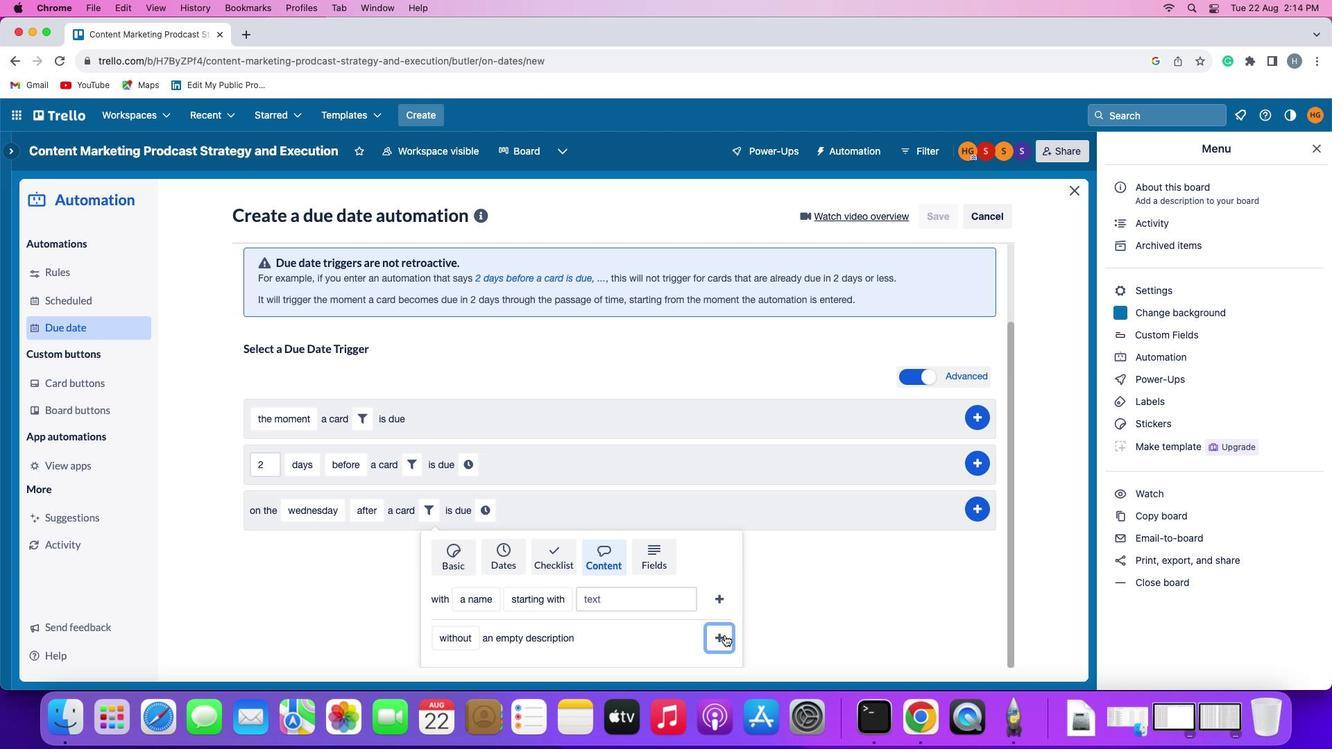 
Action: Mouse moved to (644, 605)
Screenshot: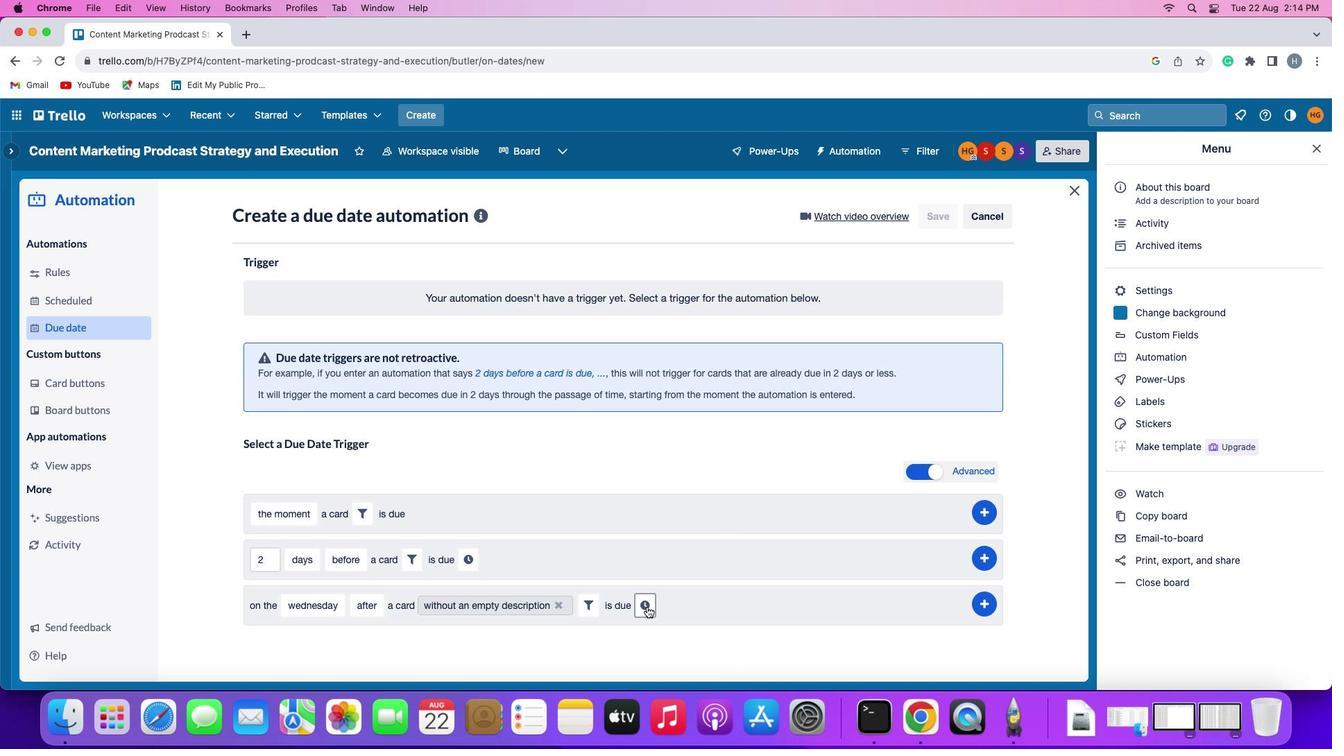 
Action: Mouse pressed left at (644, 605)
Screenshot: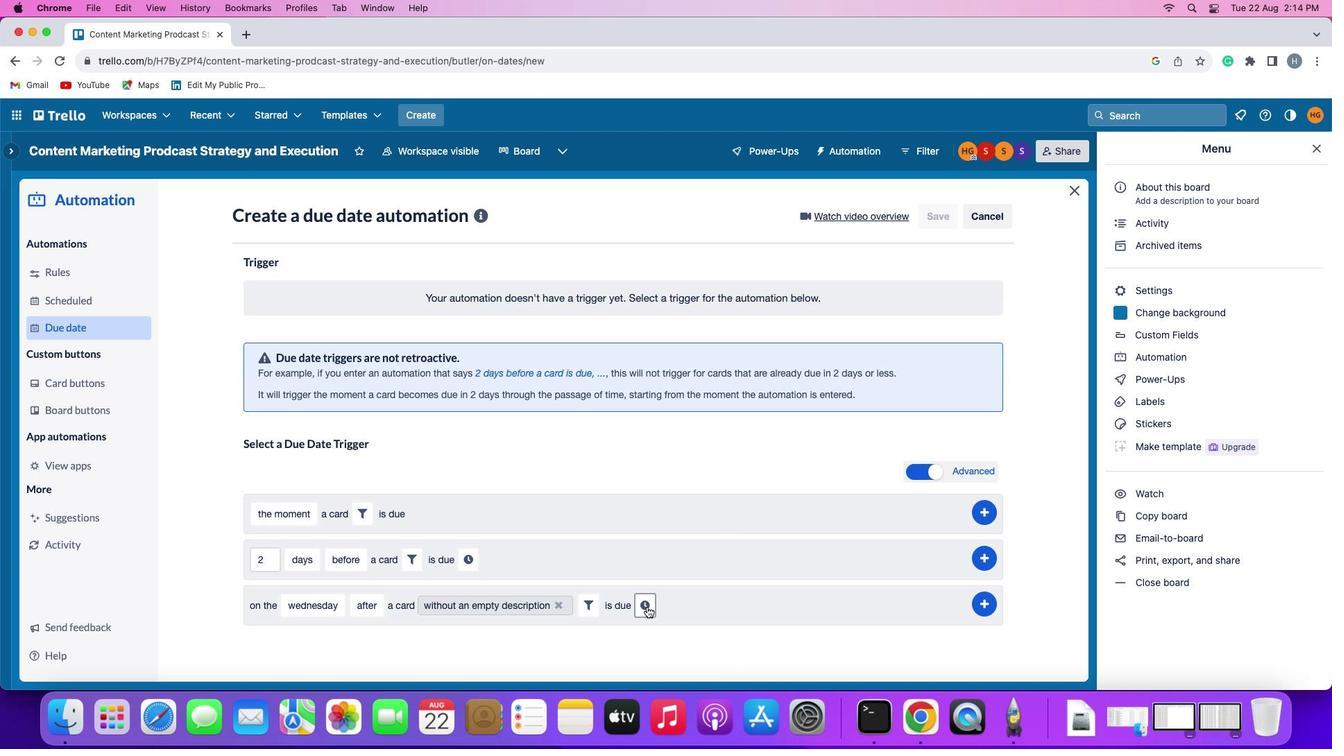 
Action: Mouse moved to (671, 607)
Screenshot: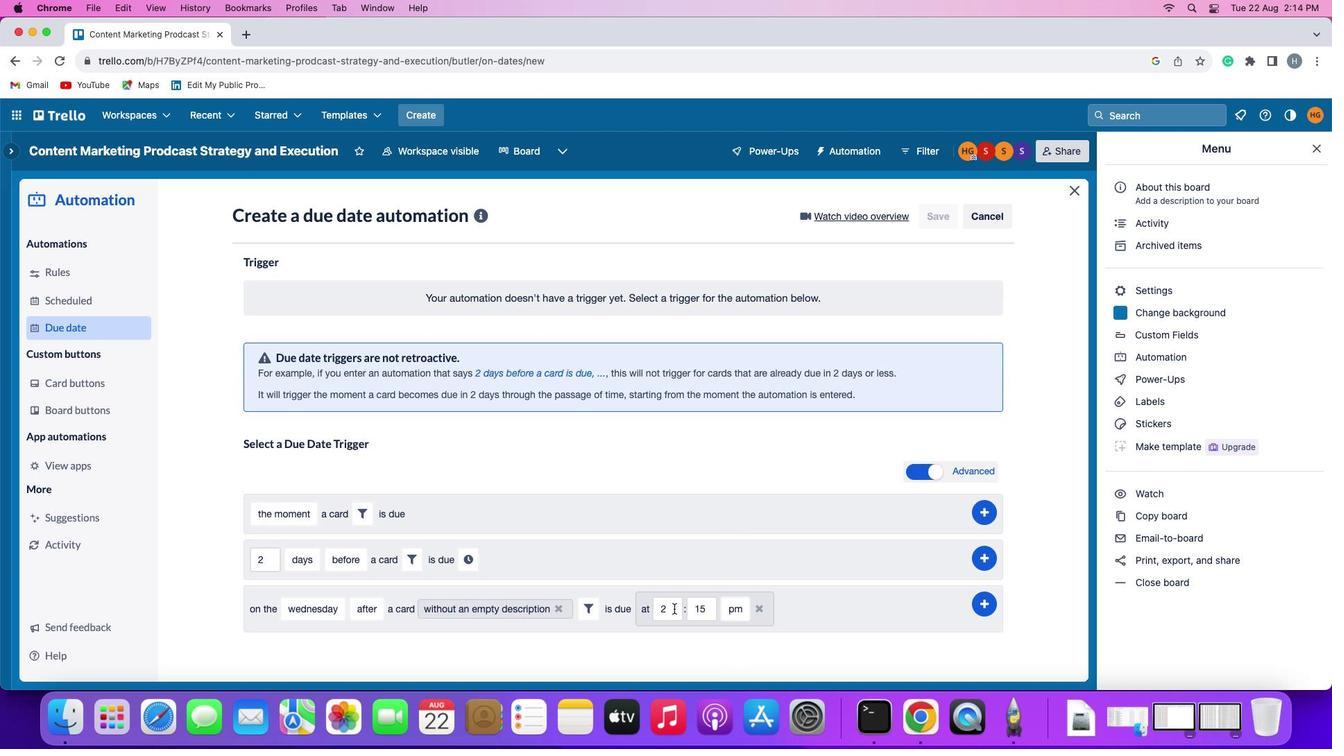 
Action: Mouse pressed left at (671, 607)
Screenshot: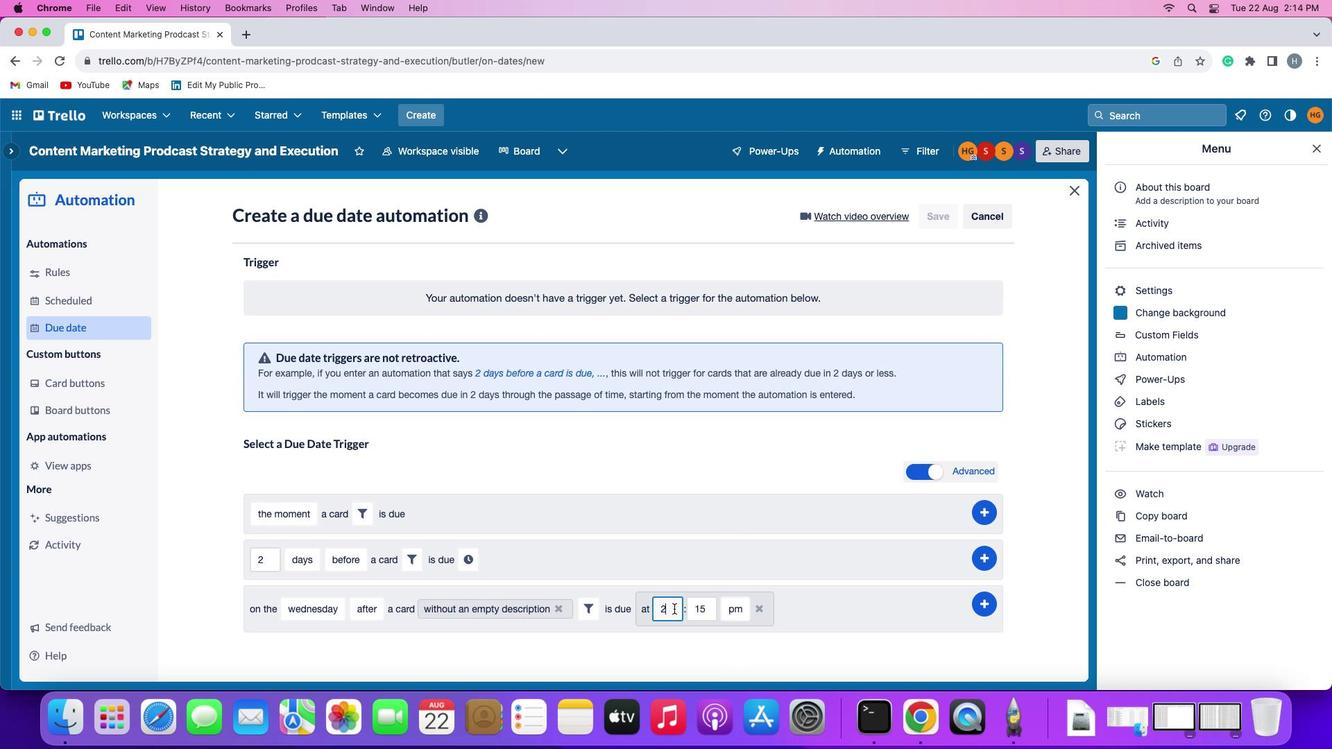 
Action: Mouse moved to (673, 607)
Screenshot: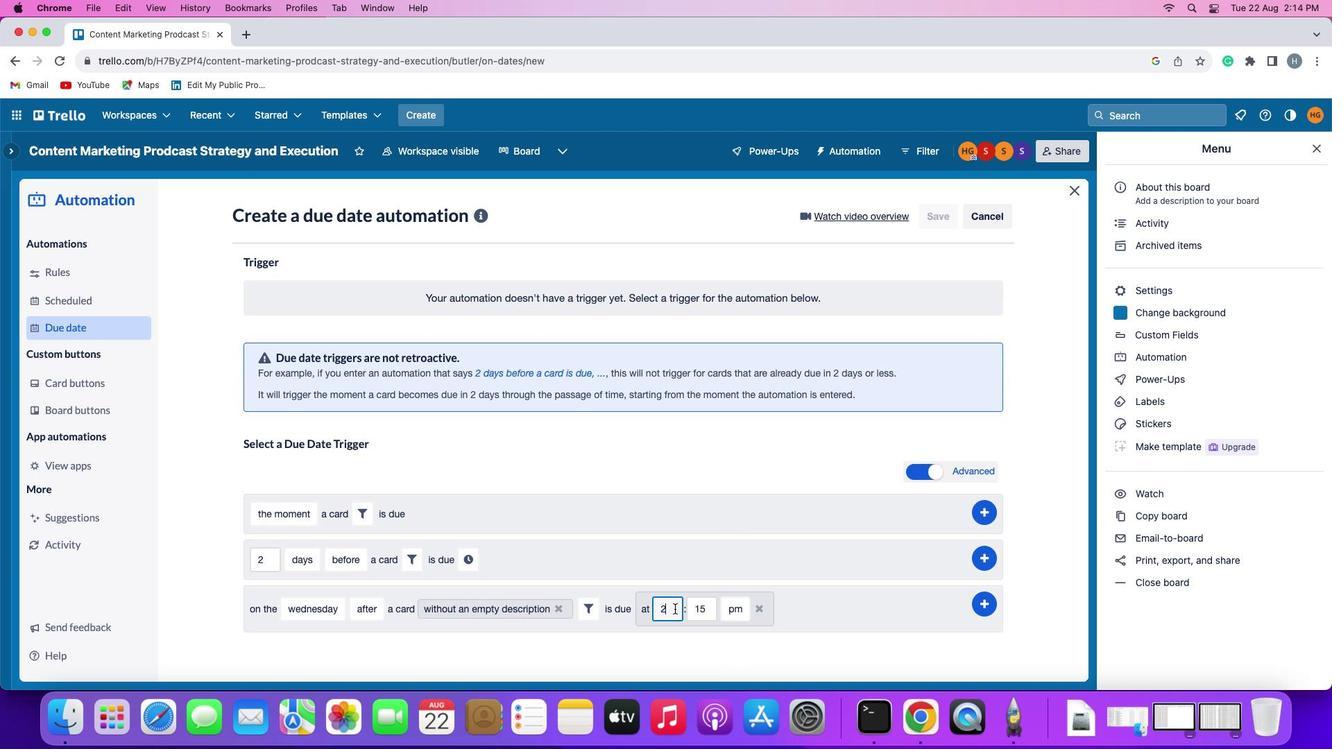 
Action: Key pressed Key.backspace'1''1'
Screenshot: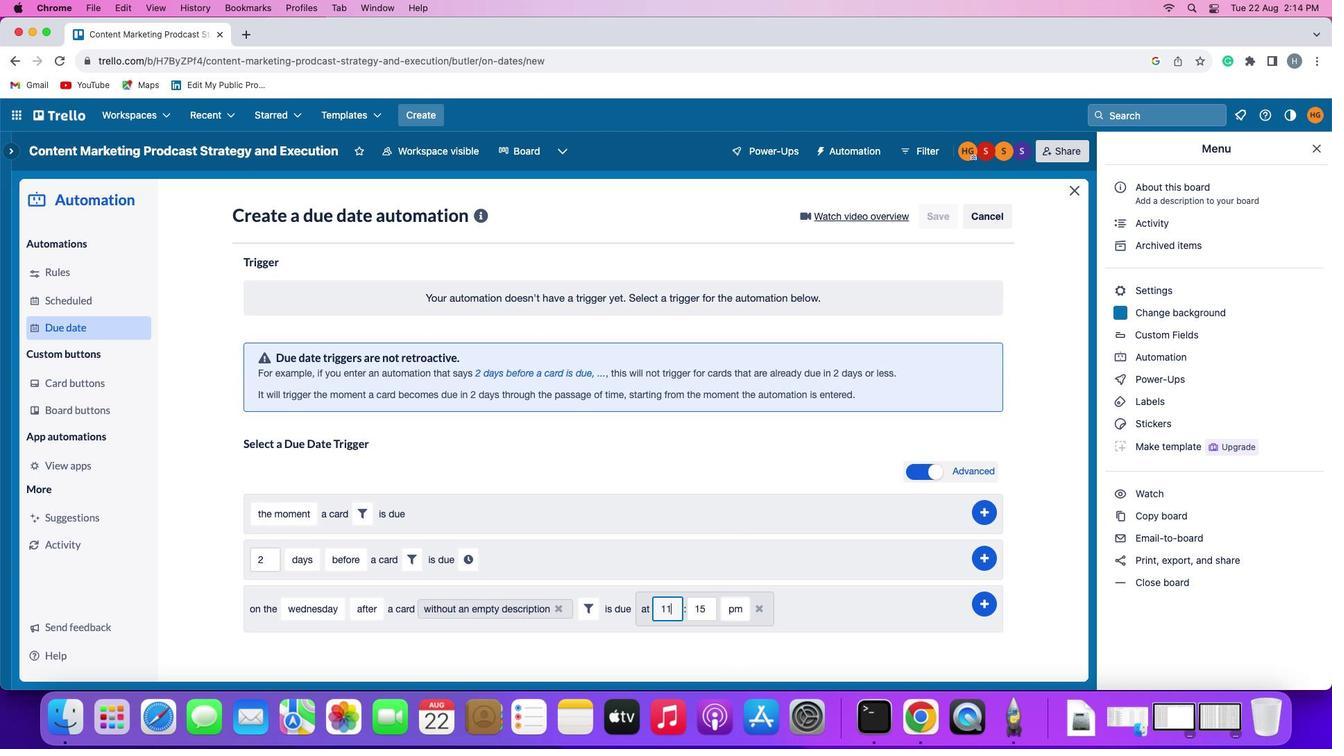 
Action: Mouse moved to (712, 605)
Screenshot: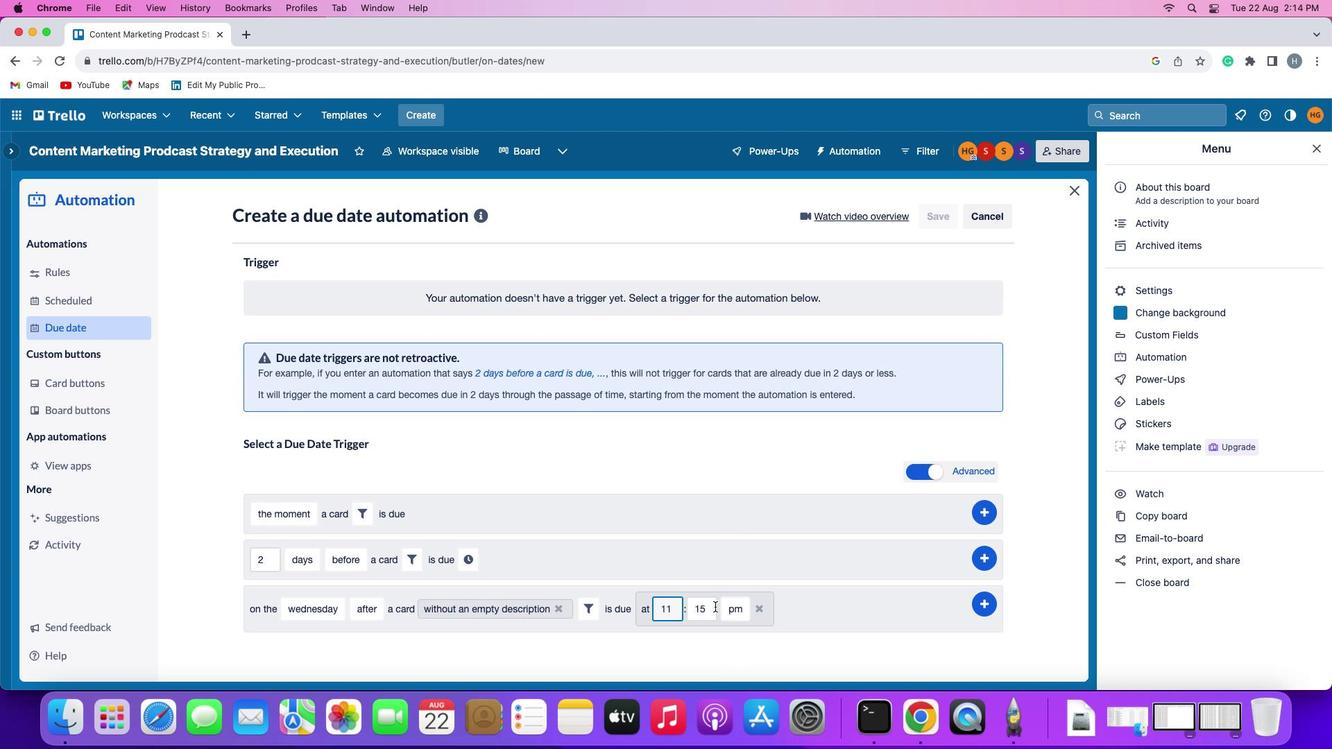
Action: Mouse pressed left at (712, 605)
Screenshot: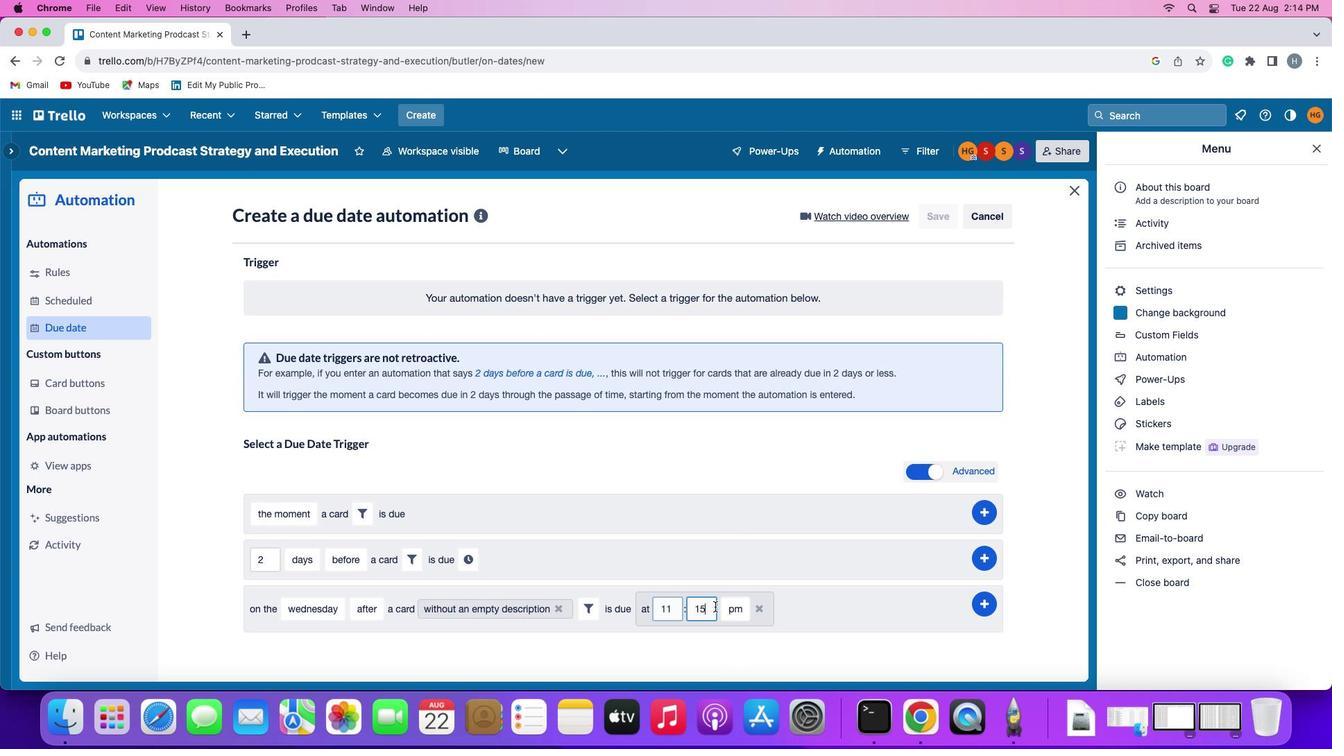 
Action: Mouse moved to (712, 605)
Screenshot: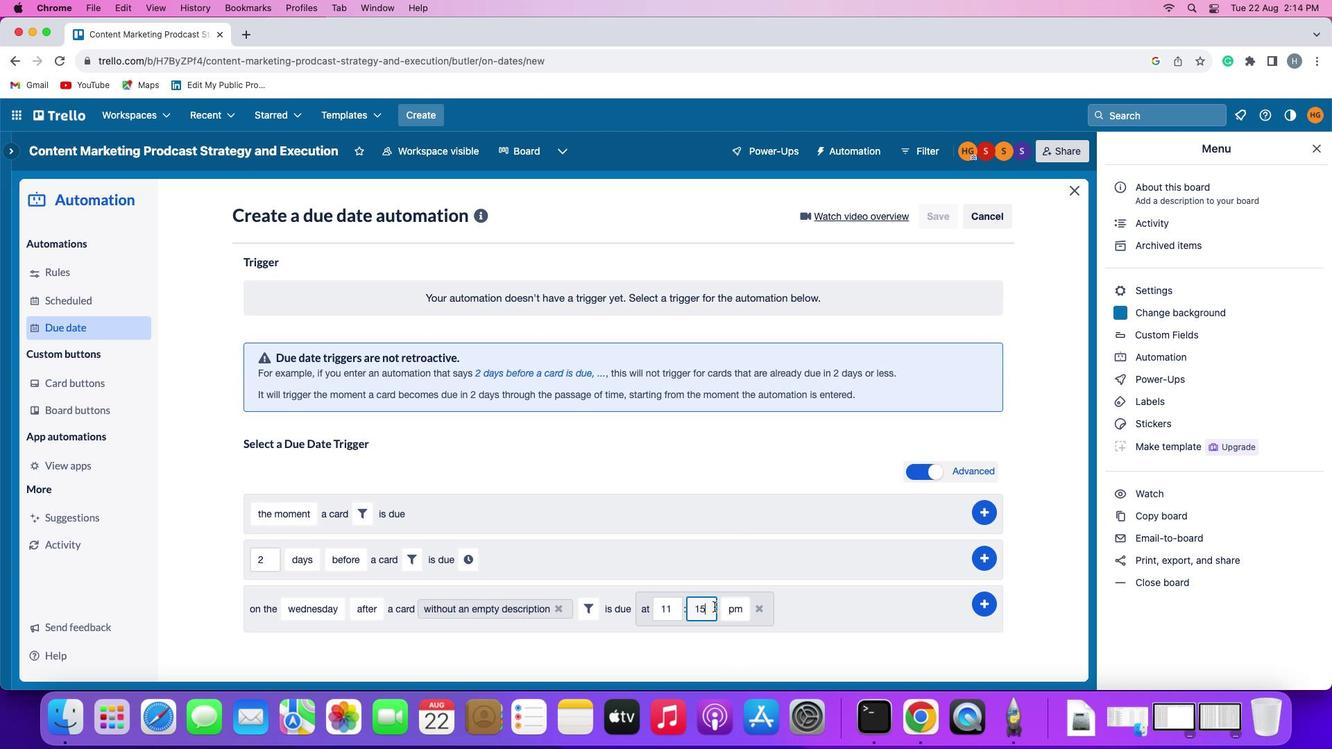 
Action: Key pressed Key.backspaceKey.backspace'0''0'
Screenshot: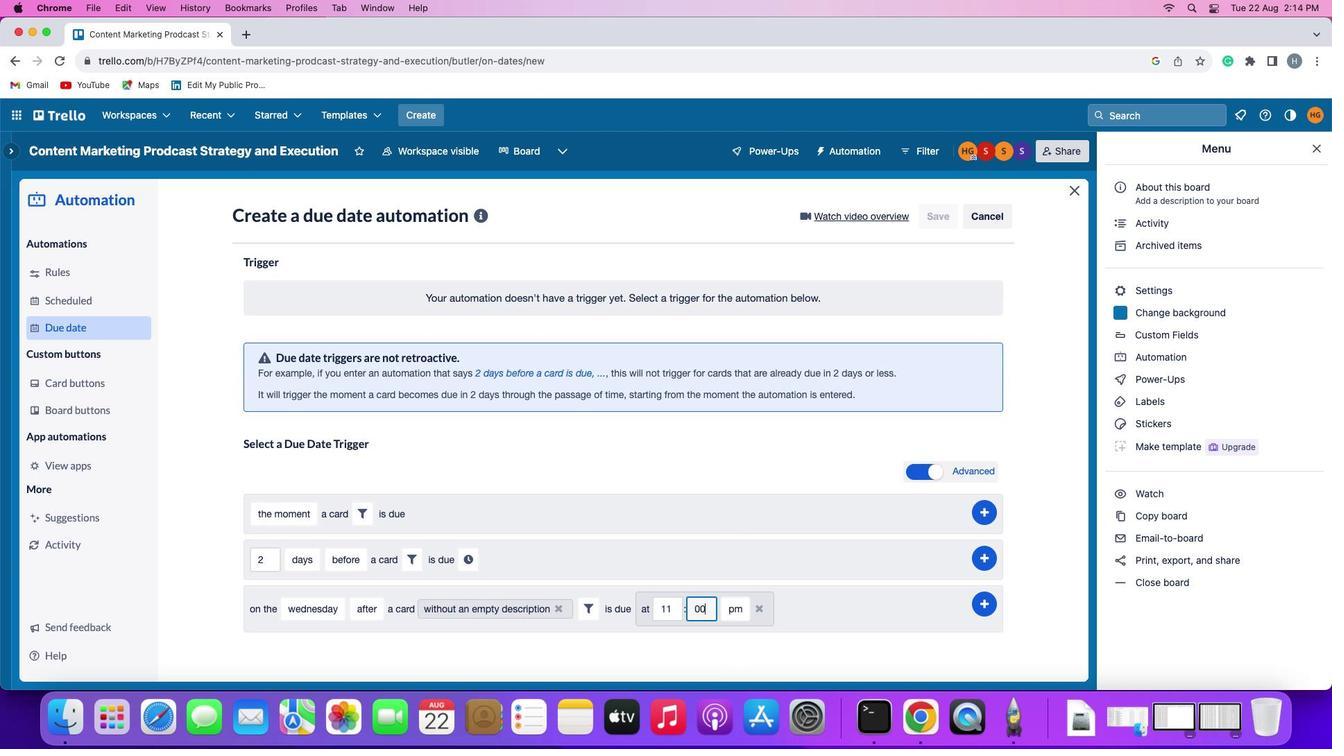 
Action: Mouse moved to (733, 606)
Screenshot: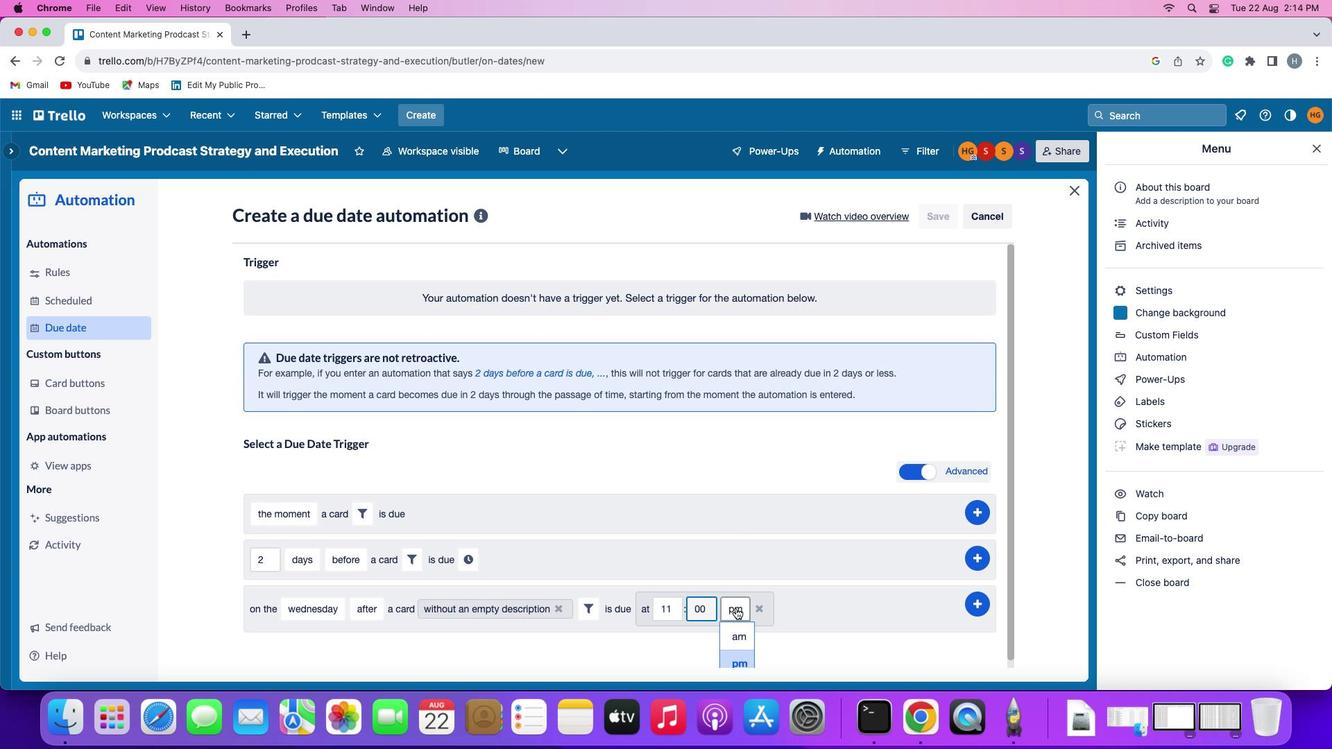
Action: Mouse pressed left at (733, 606)
Screenshot: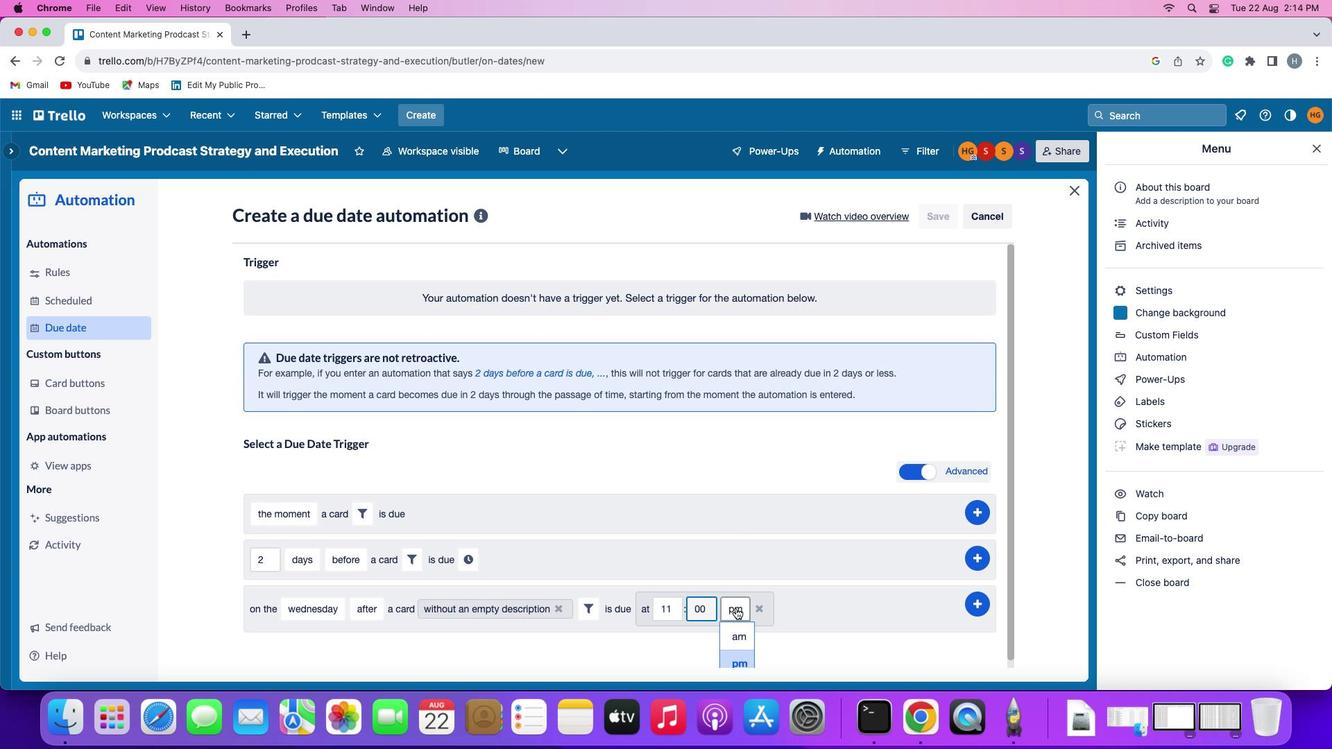 
Action: Mouse moved to (737, 634)
Screenshot: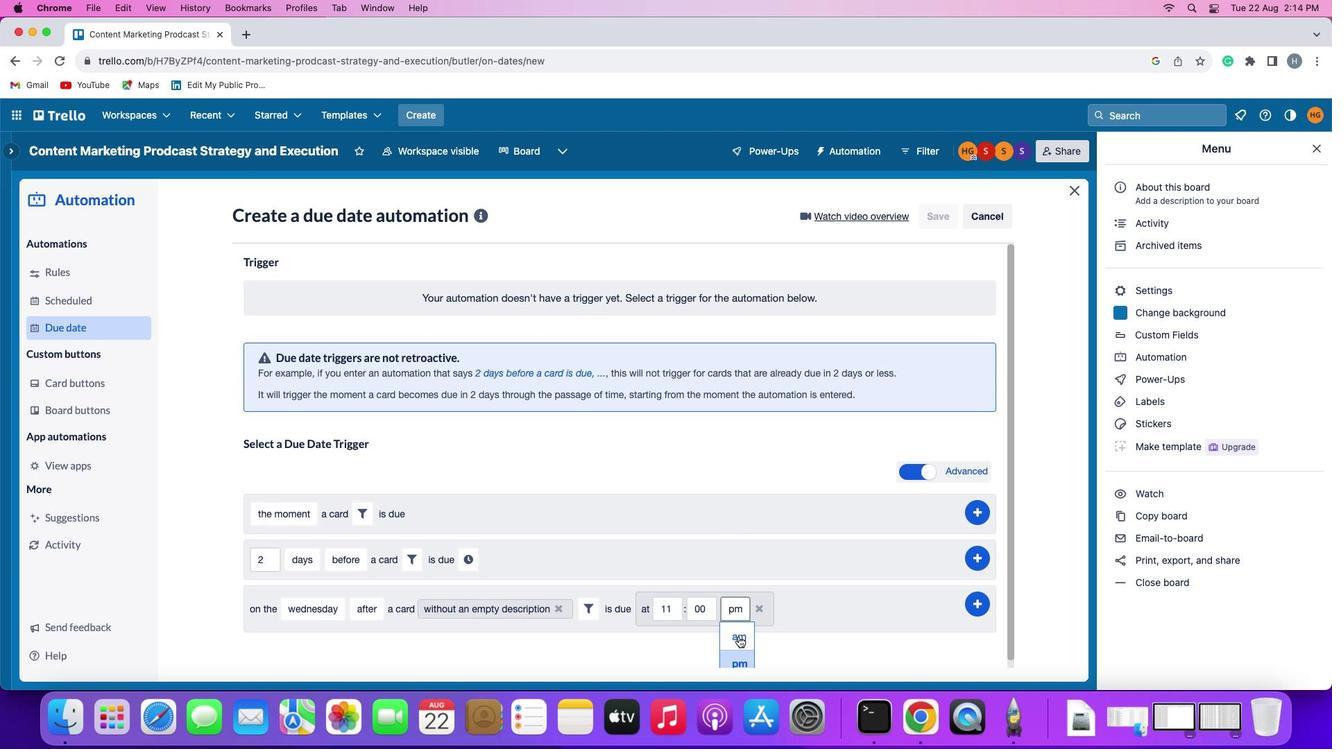 
Action: Mouse pressed left at (737, 634)
Screenshot: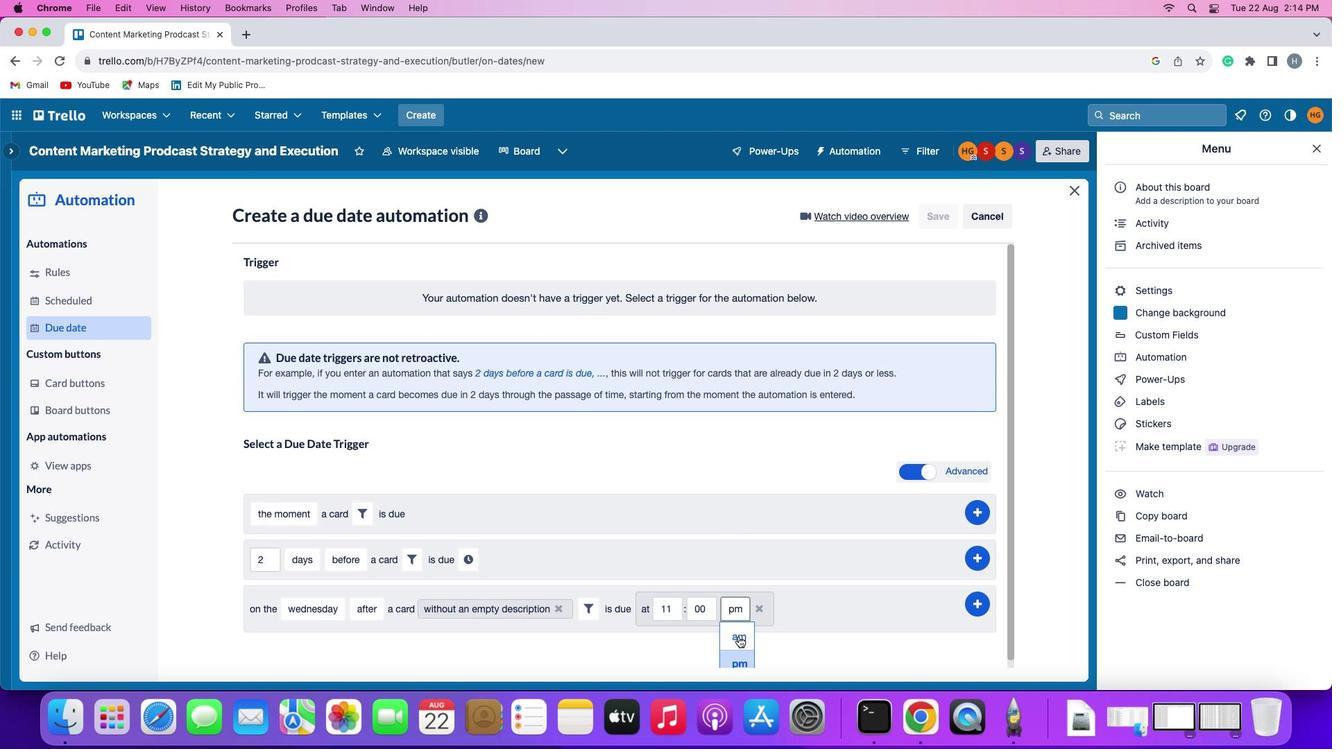
Action: Mouse moved to (983, 598)
Screenshot: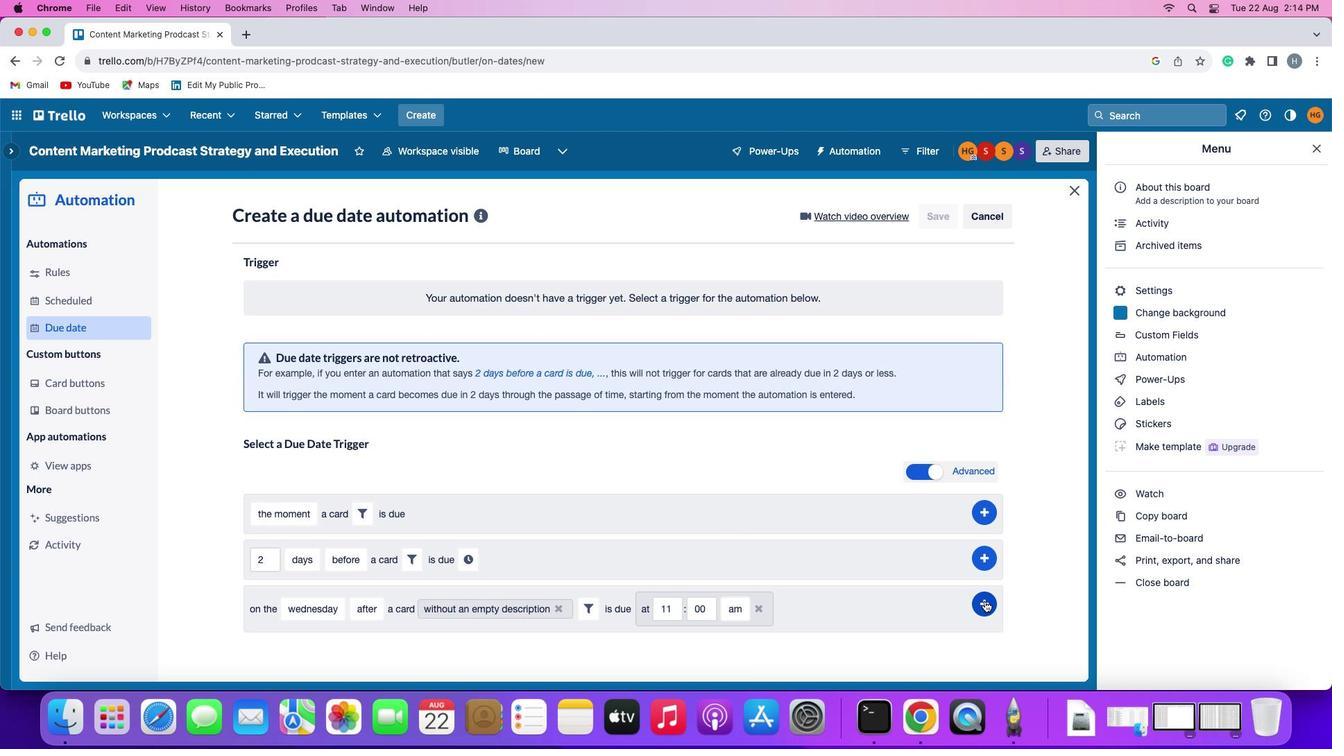 
Action: Mouse pressed left at (983, 598)
Screenshot: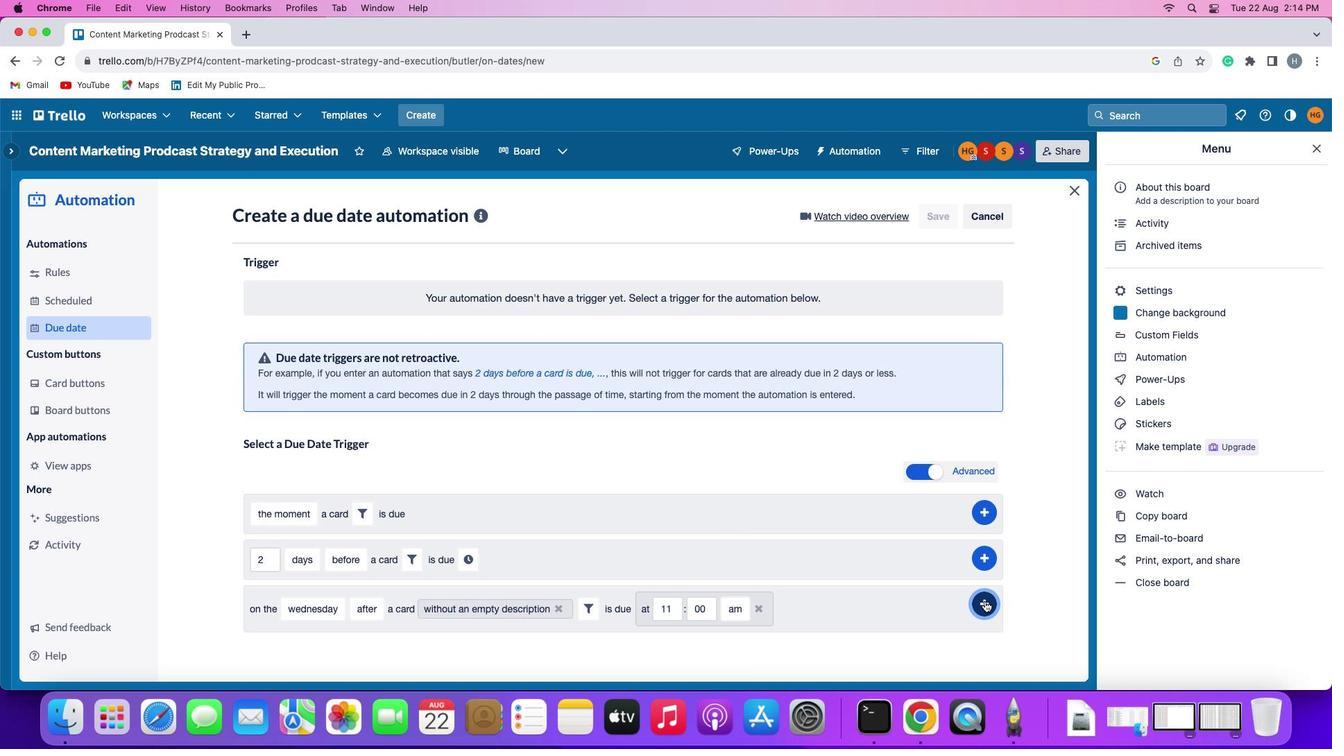 
Action: Mouse moved to (1043, 510)
Screenshot: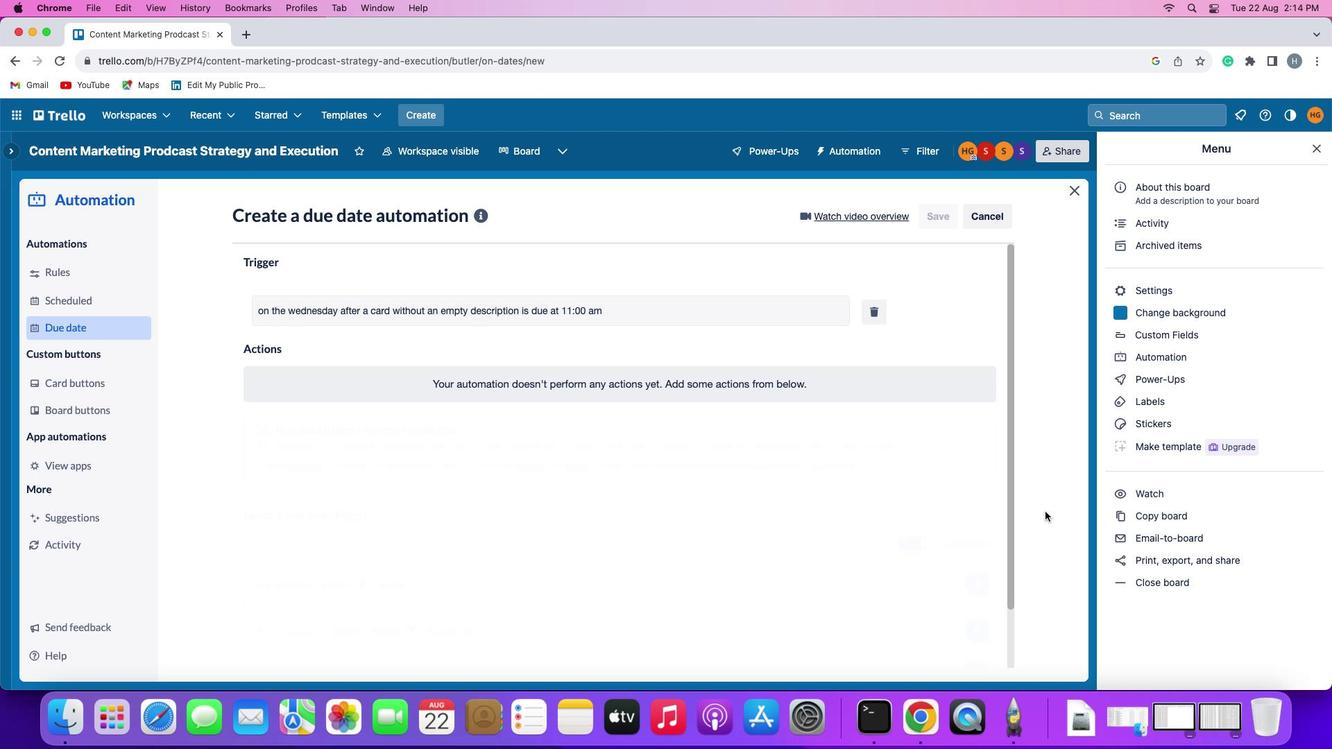 
